 Task: Open Card Event Follow-Up in Board Email Marketing Lead Nurturing and Scoring to Workspace Digital Marketing and add a team member Softage.2@softage.net, a label Yellow, a checklist Educational Leadership, an attachment from Trello, a color Yellow and finally, add a card description 'Conduct team training session on new product' and a comment 'This item is a priority on our list, so let us focus on getting it done as soon as possible.'. Add a start date 'Jan 06, 1900' with a due date 'Jan 13, 1900'
Action: Mouse moved to (382, 150)
Screenshot: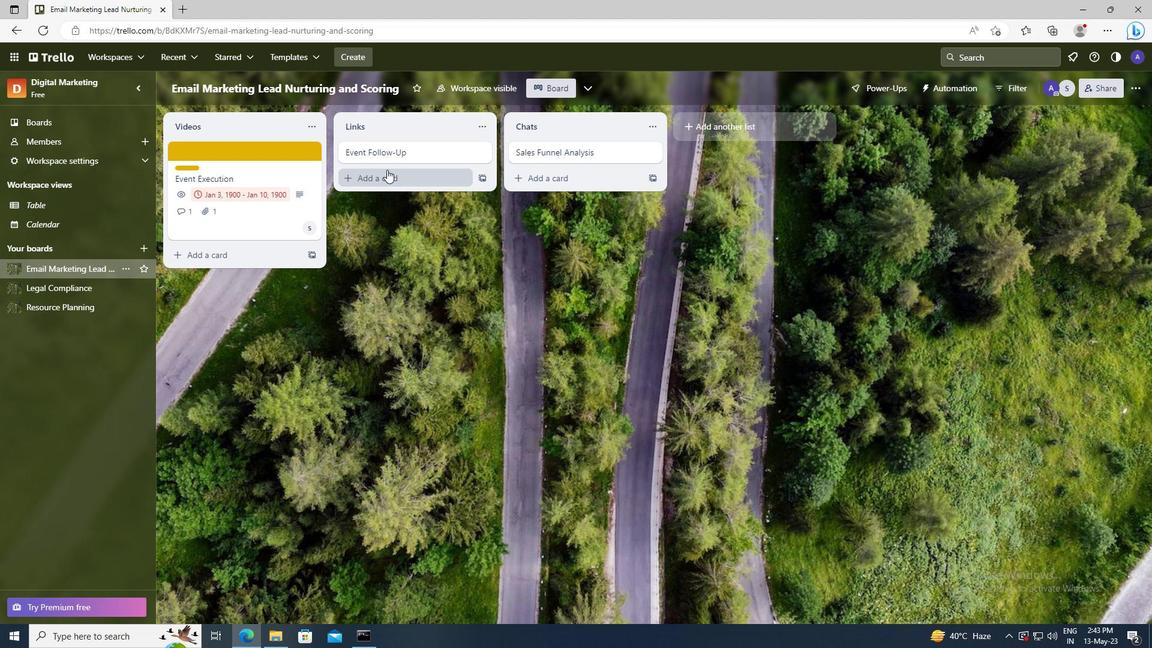 
Action: Mouse pressed left at (382, 150)
Screenshot: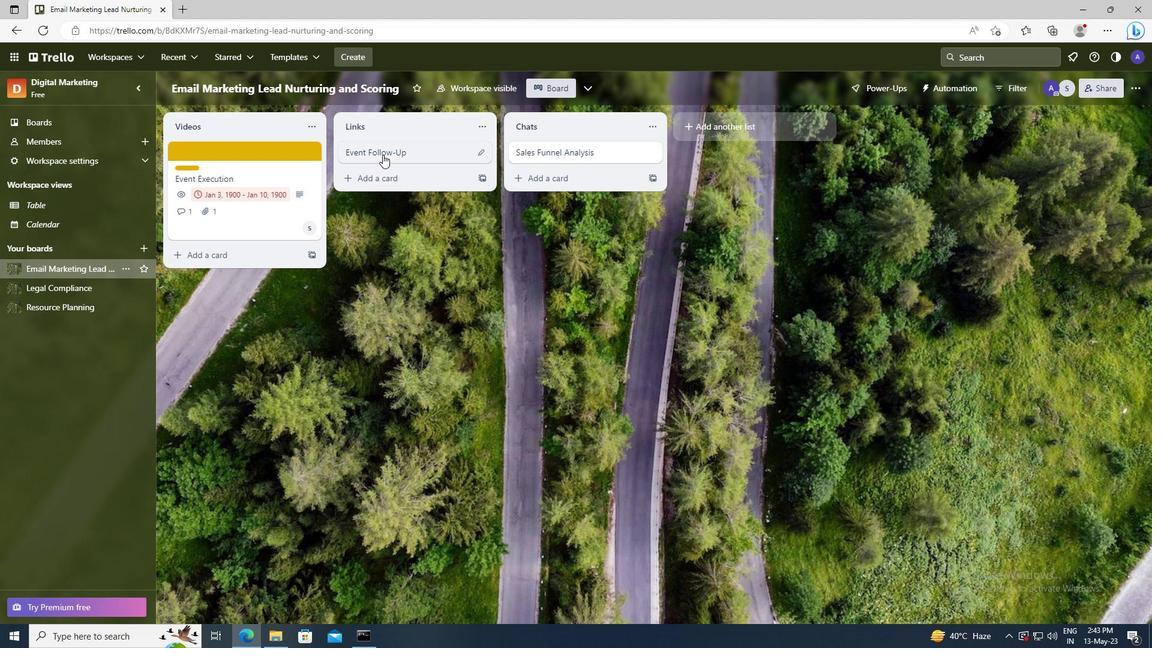 
Action: Mouse moved to (705, 193)
Screenshot: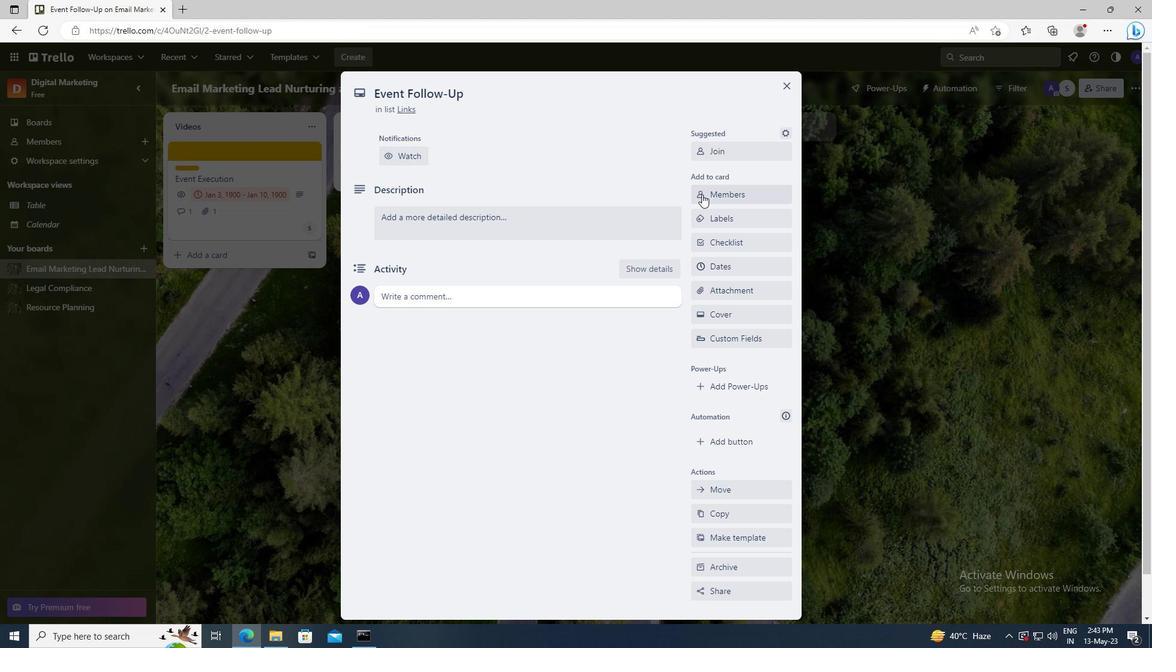 
Action: Mouse pressed left at (705, 193)
Screenshot: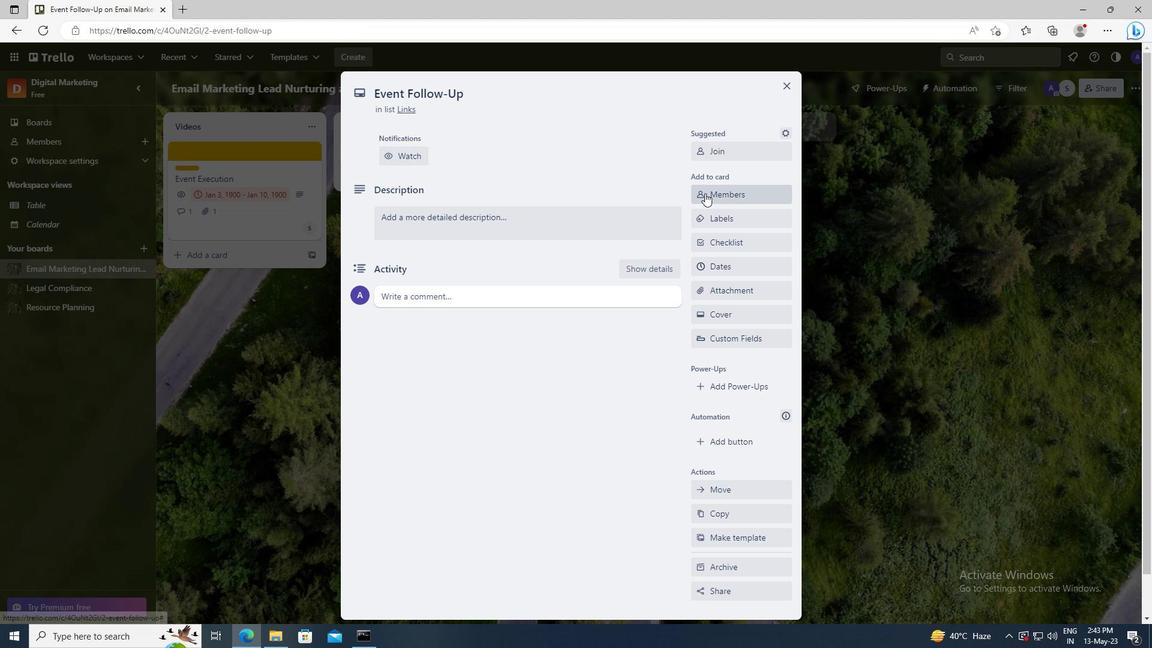 
Action: Mouse moved to (716, 249)
Screenshot: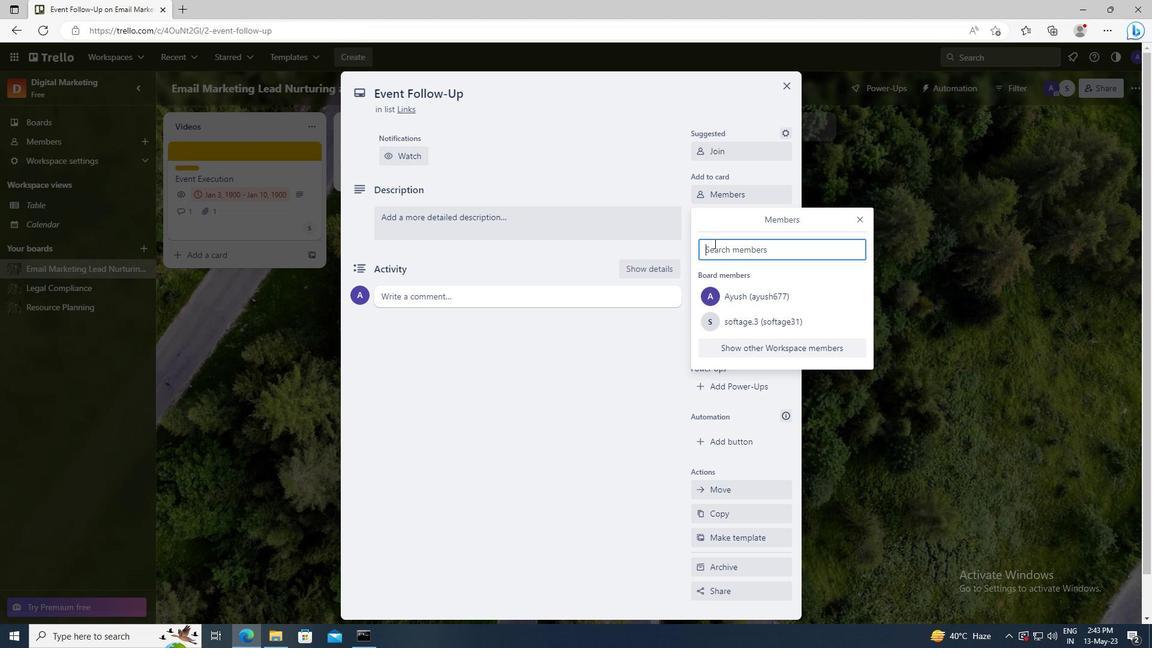 
Action: Mouse pressed left at (716, 249)
Screenshot: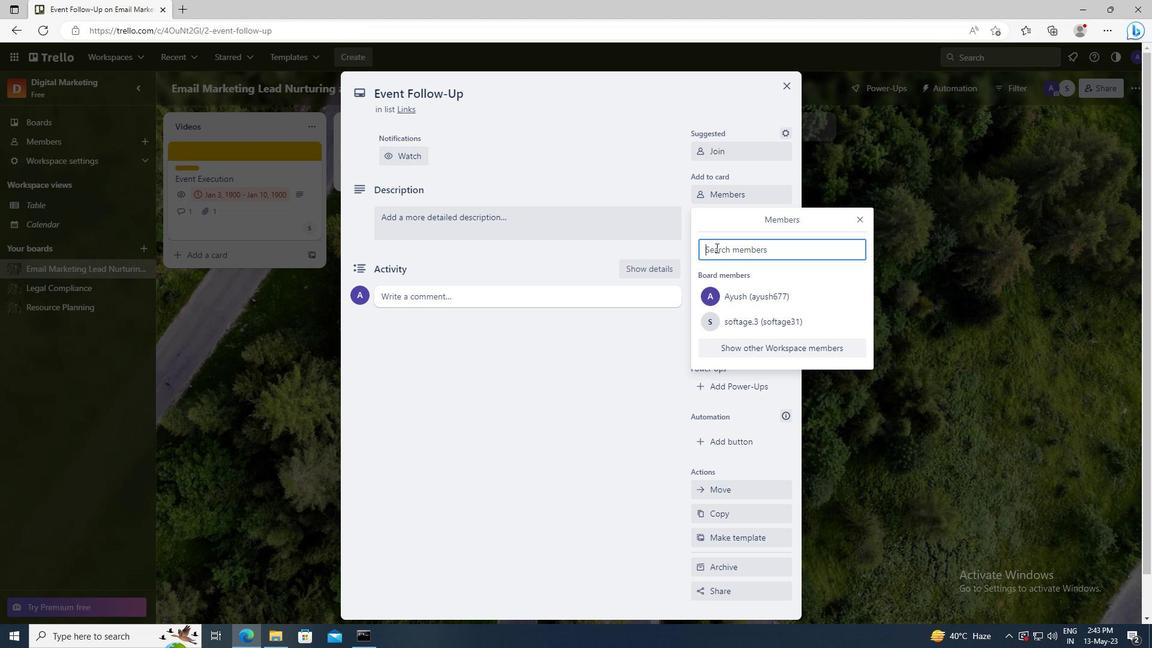 
Action: Key pressed <Key.shift>SOFTAGE.2
Screenshot: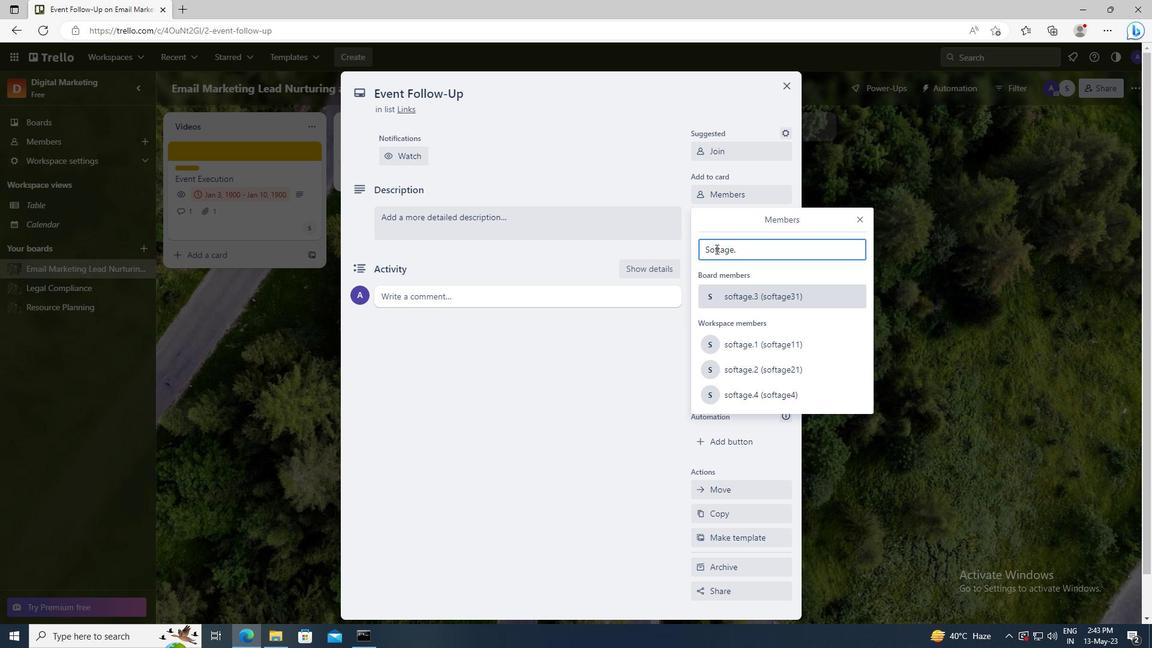 
Action: Mouse moved to (722, 360)
Screenshot: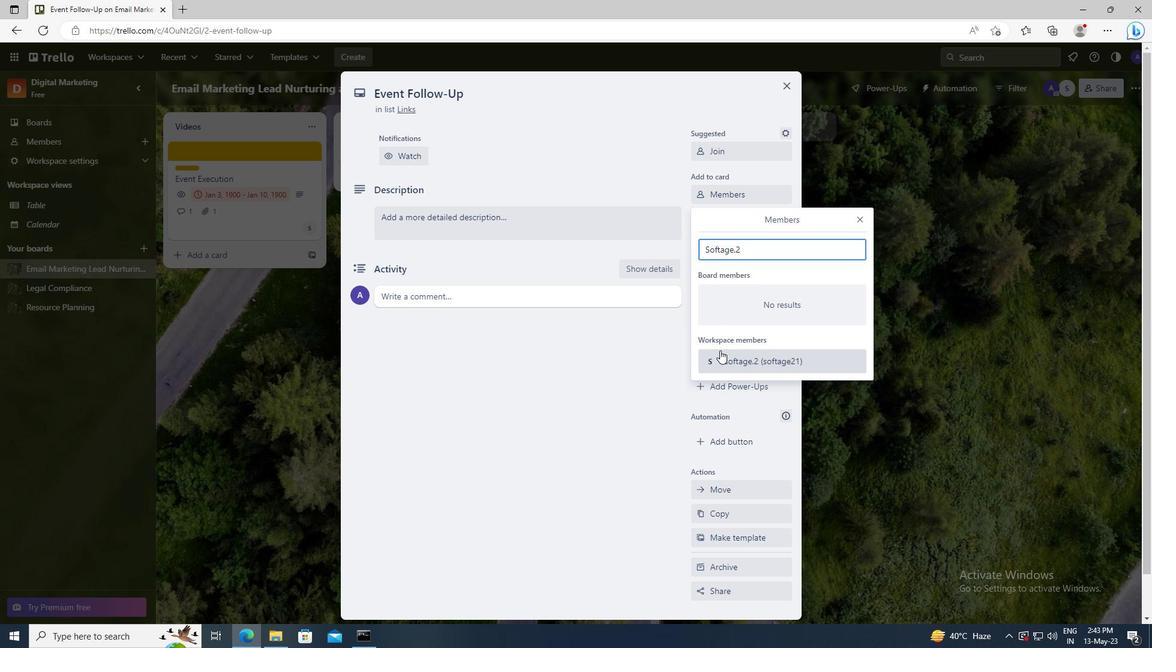 
Action: Mouse pressed left at (722, 360)
Screenshot: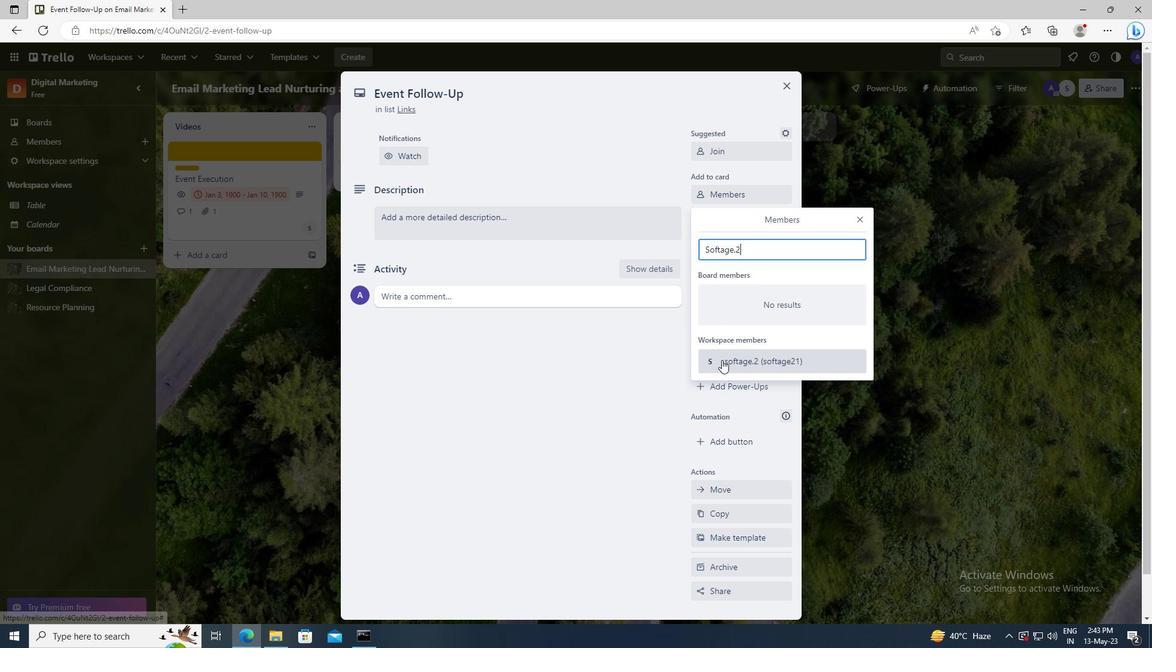 
Action: Mouse moved to (857, 219)
Screenshot: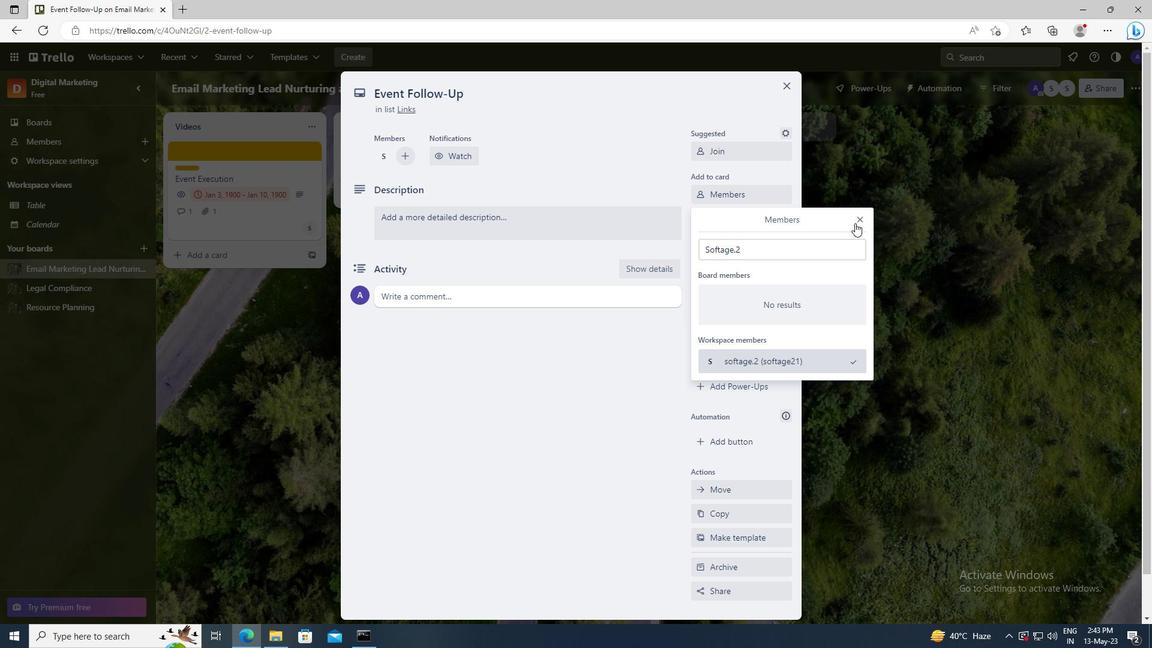 
Action: Mouse pressed left at (857, 219)
Screenshot: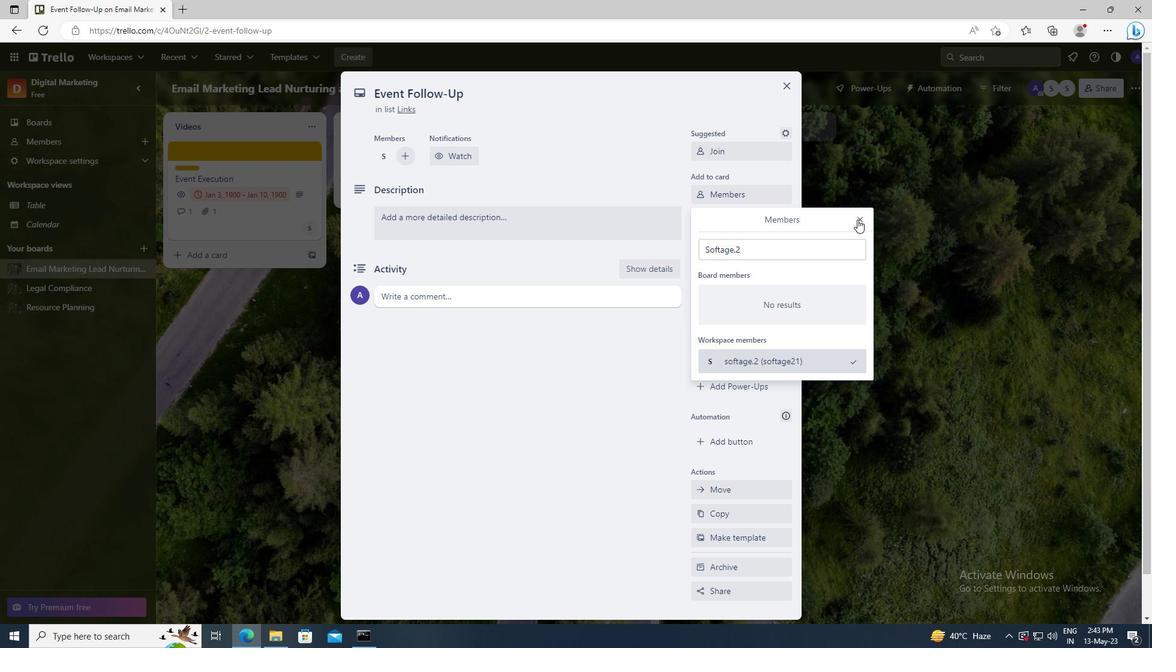 
Action: Mouse moved to (753, 217)
Screenshot: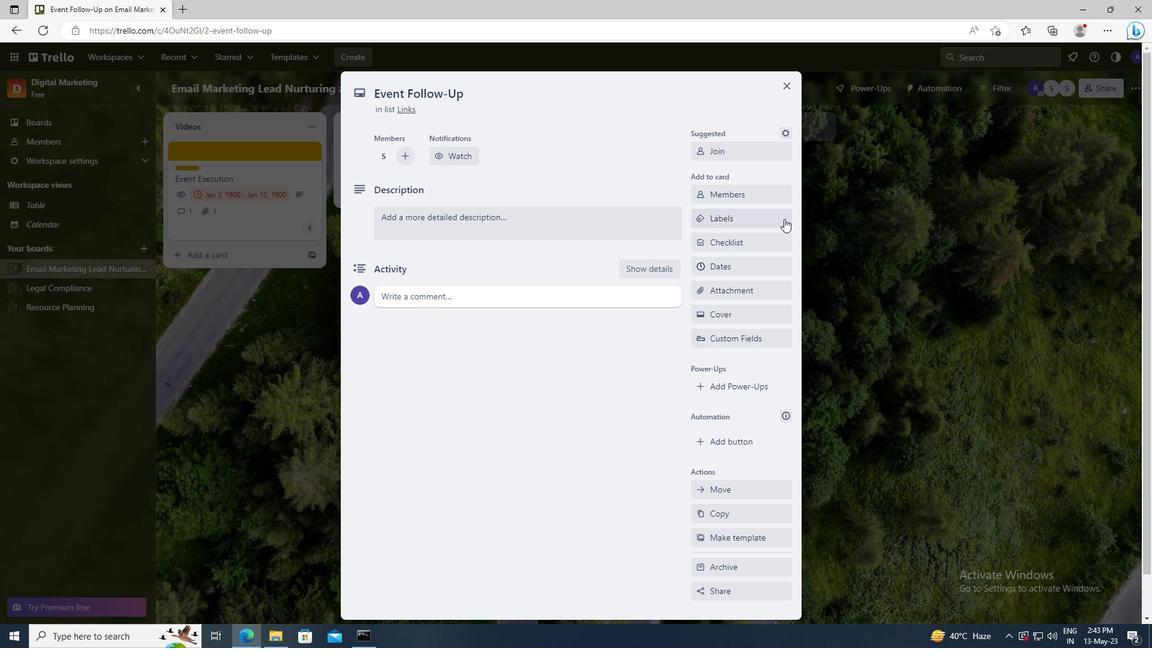 
Action: Mouse pressed left at (753, 217)
Screenshot: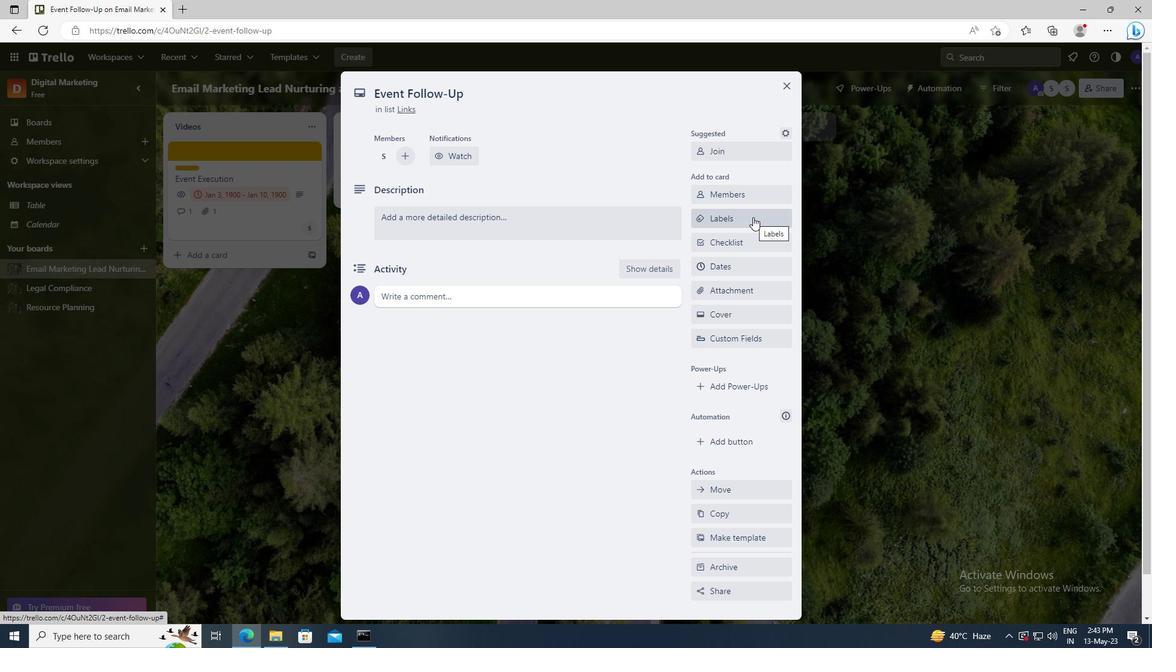 
Action: Mouse moved to (788, 453)
Screenshot: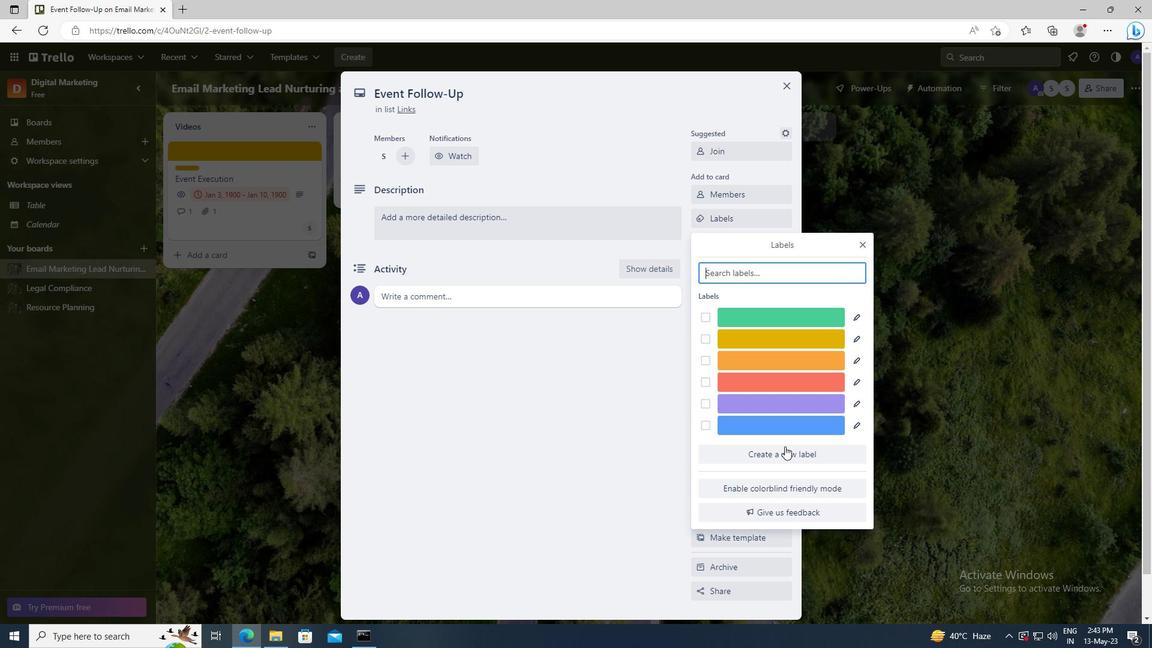 
Action: Mouse pressed left at (788, 453)
Screenshot: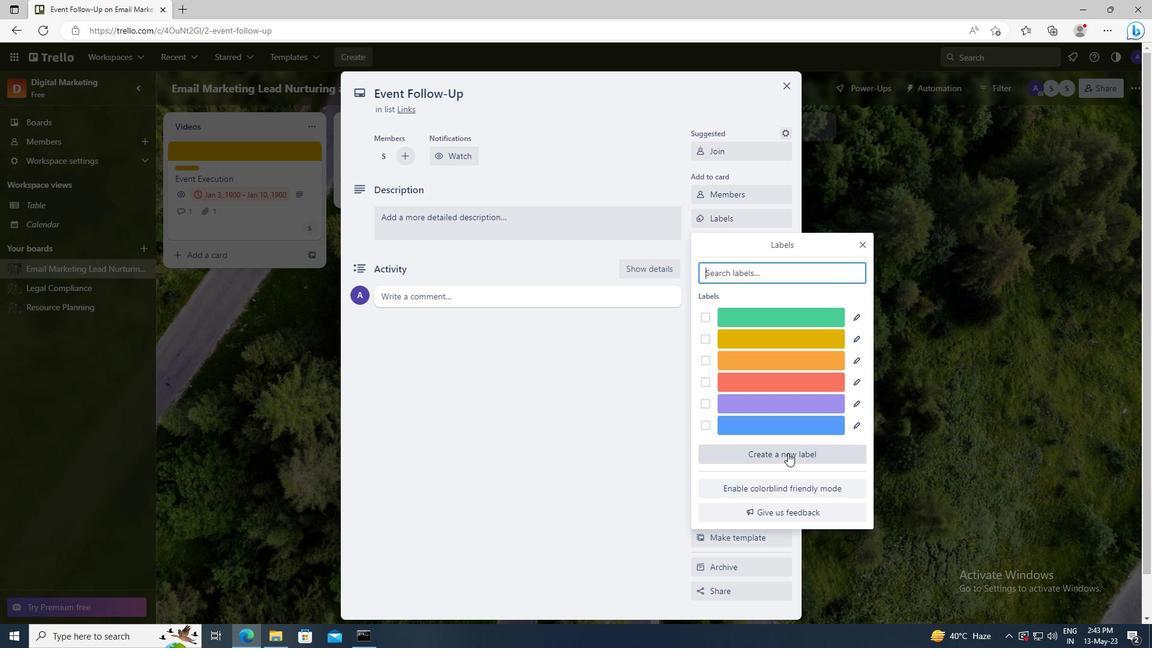 
Action: Mouse moved to (753, 420)
Screenshot: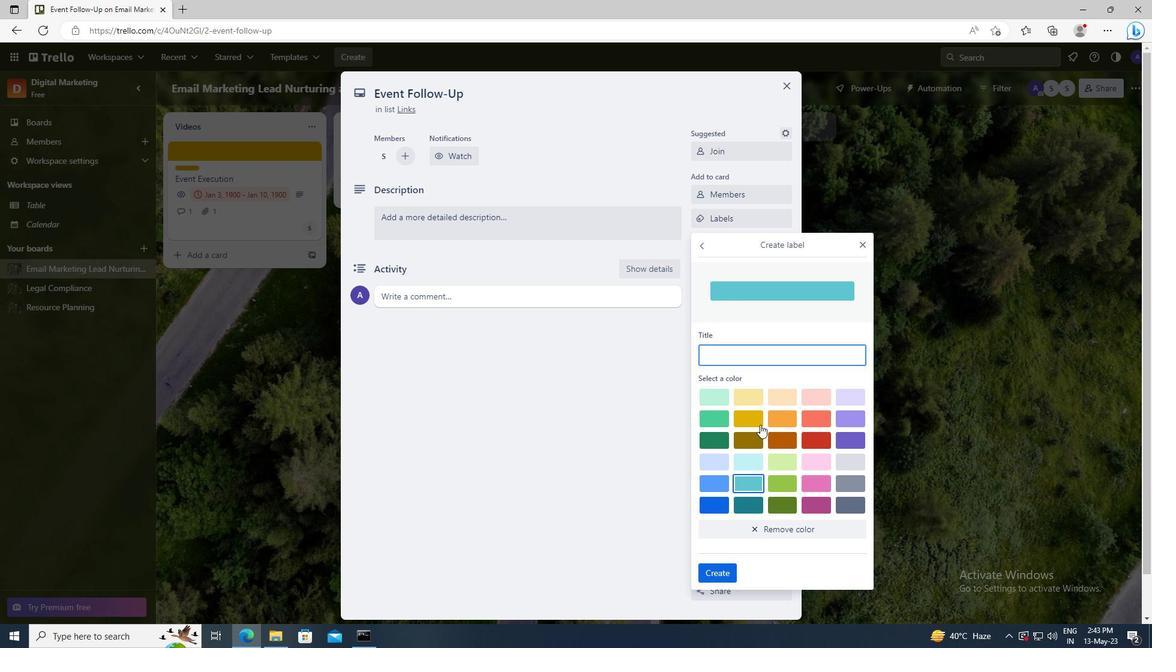 
Action: Mouse pressed left at (753, 420)
Screenshot: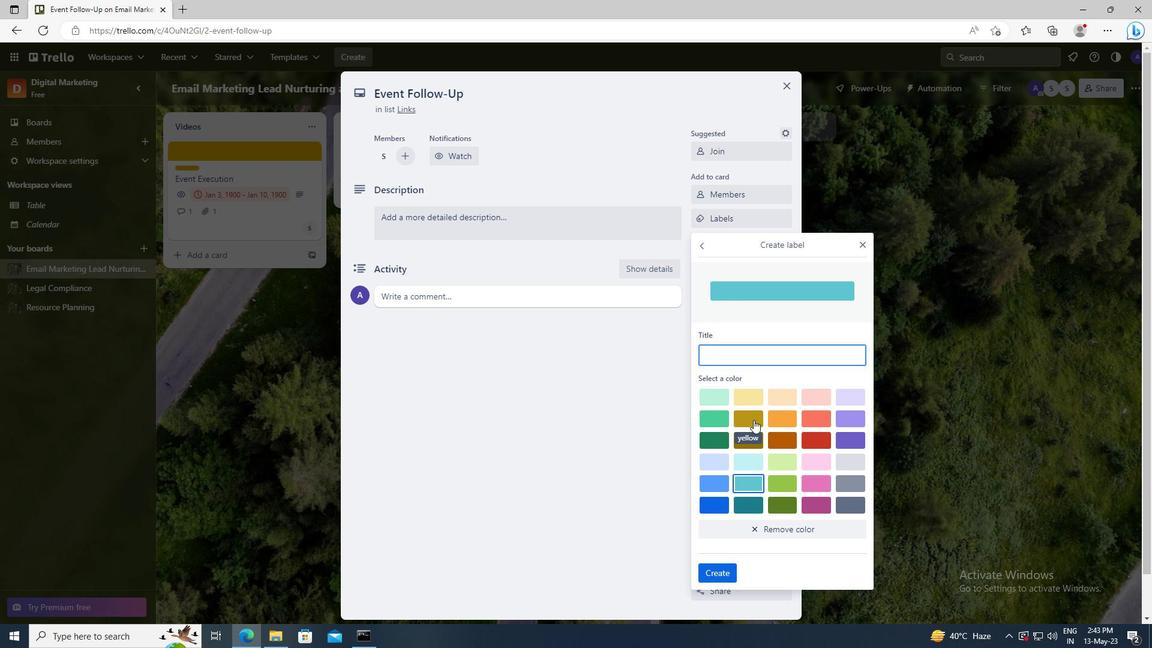 
Action: Mouse moved to (727, 570)
Screenshot: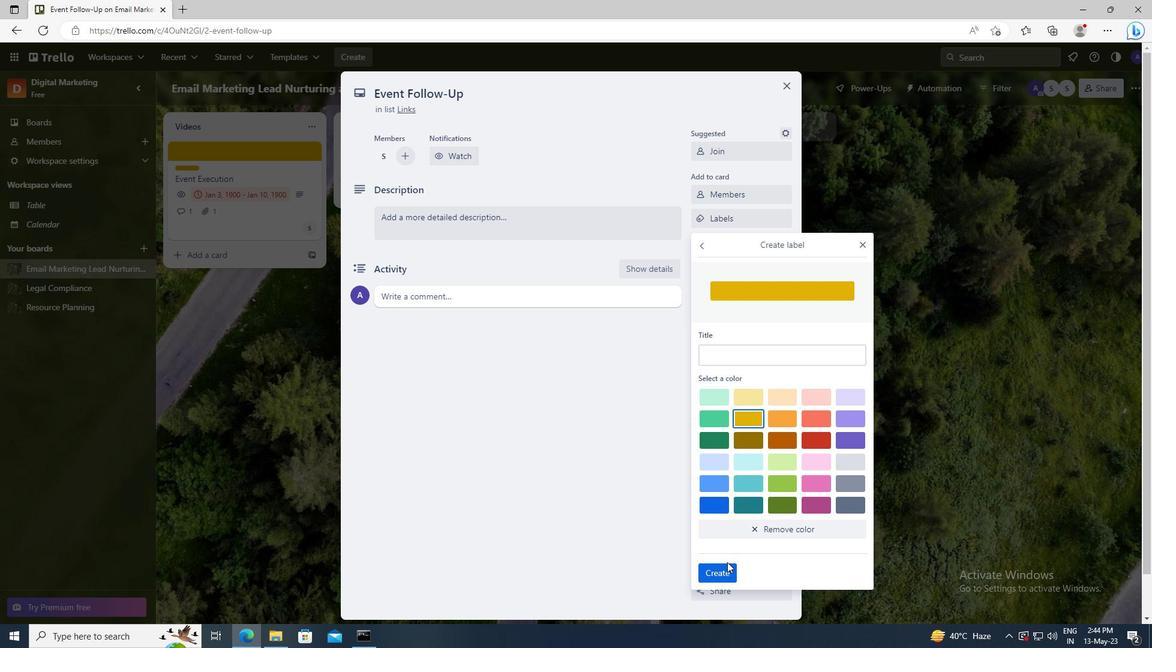 
Action: Mouse pressed left at (727, 570)
Screenshot: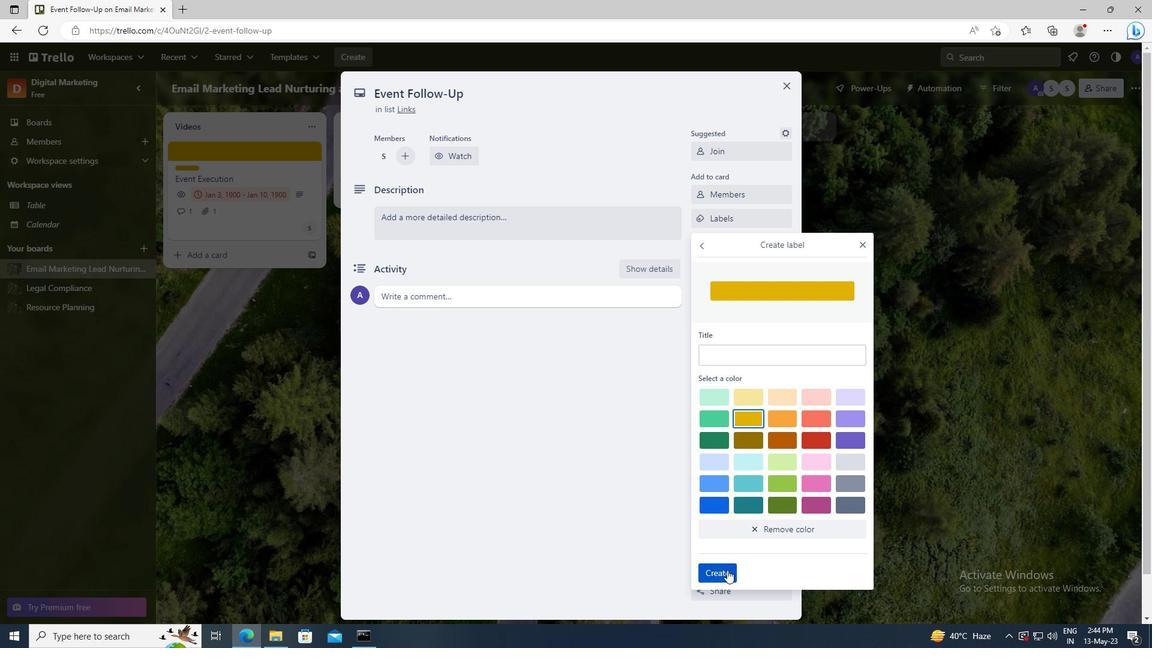 
Action: Mouse moved to (862, 246)
Screenshot: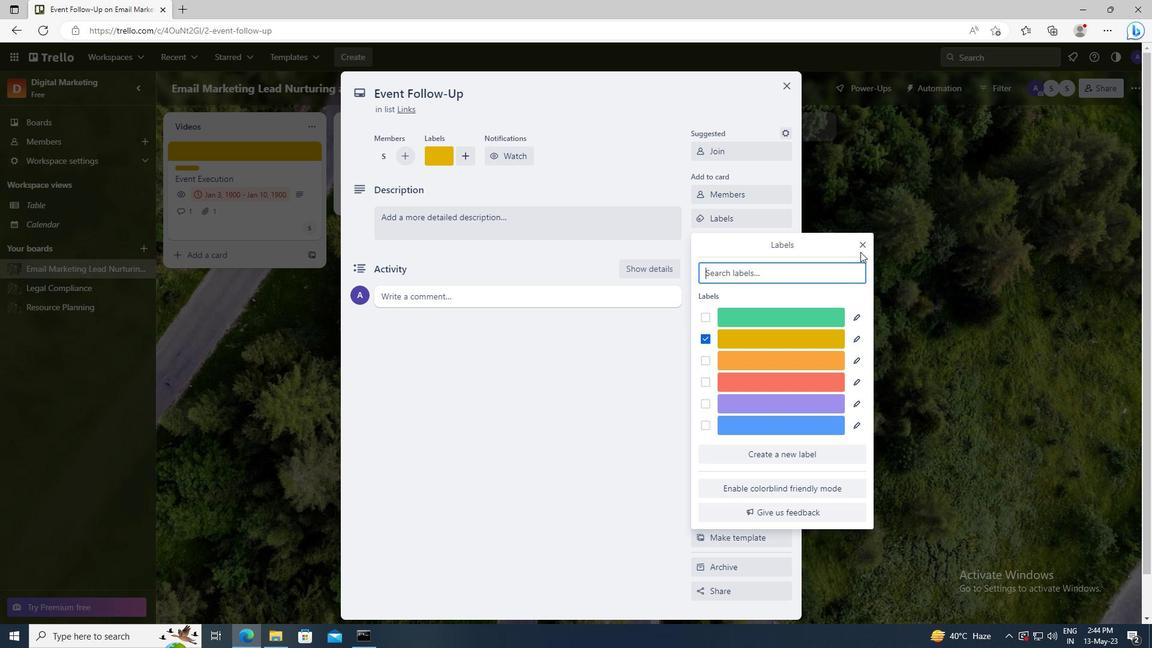 
Action: Mouse pressed left at (862, 246)
Screenshot: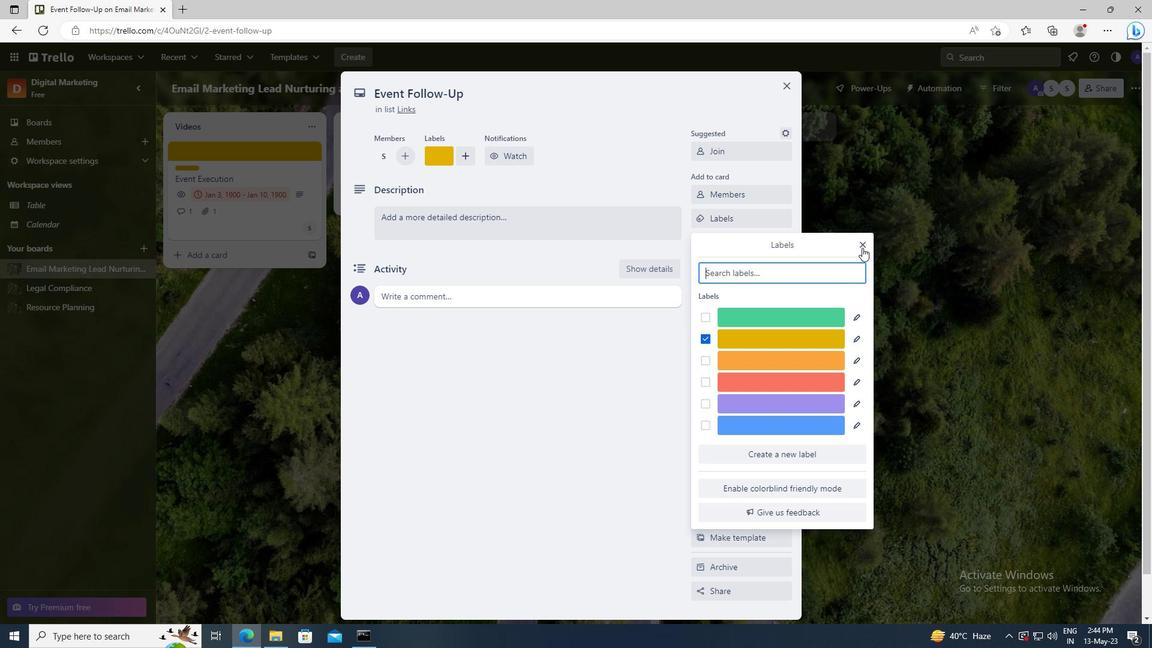 
Action: Mouse moved to (756, 243)
Screenshot: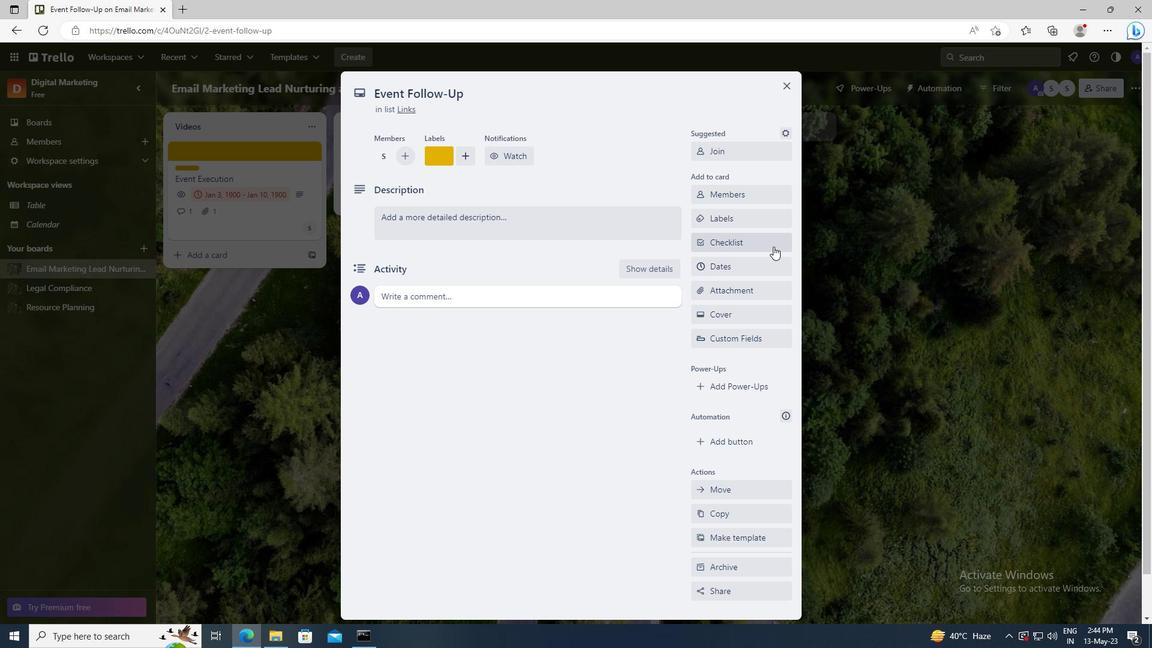 
Action: Mouse pressed left at (756, 243)
Screenshot: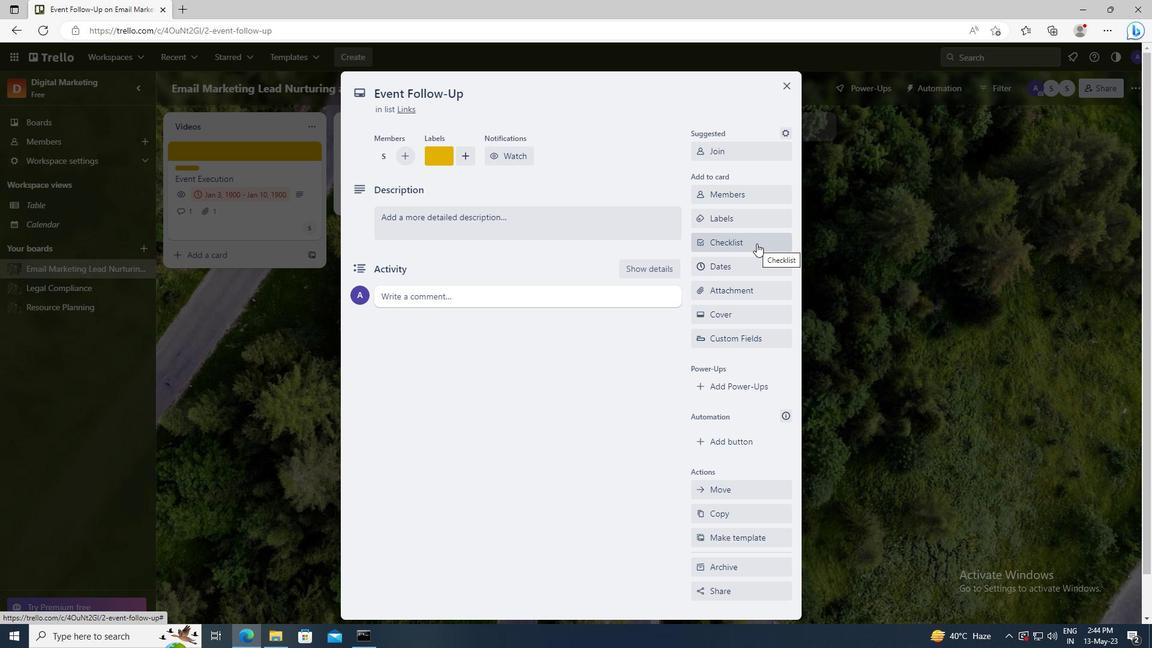 
Action: Key pressed <Key.shift><Key.shift><Key.shift><Key.shift><Key.shift><Key.shift><Key.shift><Key.shift><Key.shift><Key.shift><Key.shift>EDUCATIONAL<Key.space><Key.shift>LEADERSHIP
Screenshot: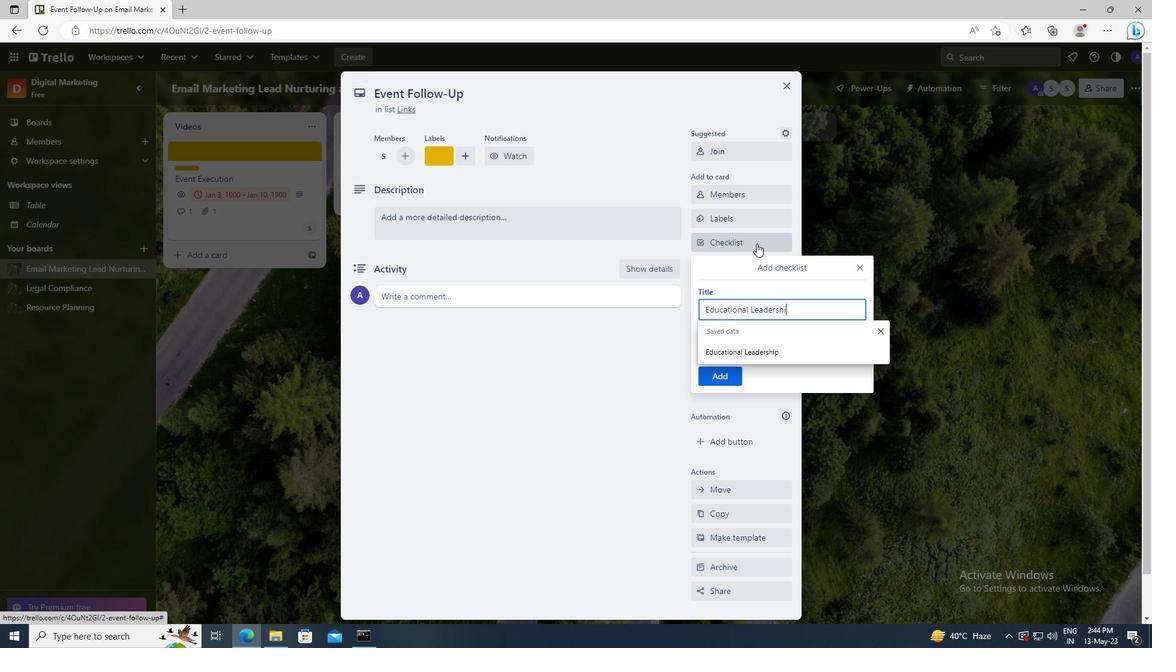 
Action: Mouse moved to (728, 371)
Screenshot: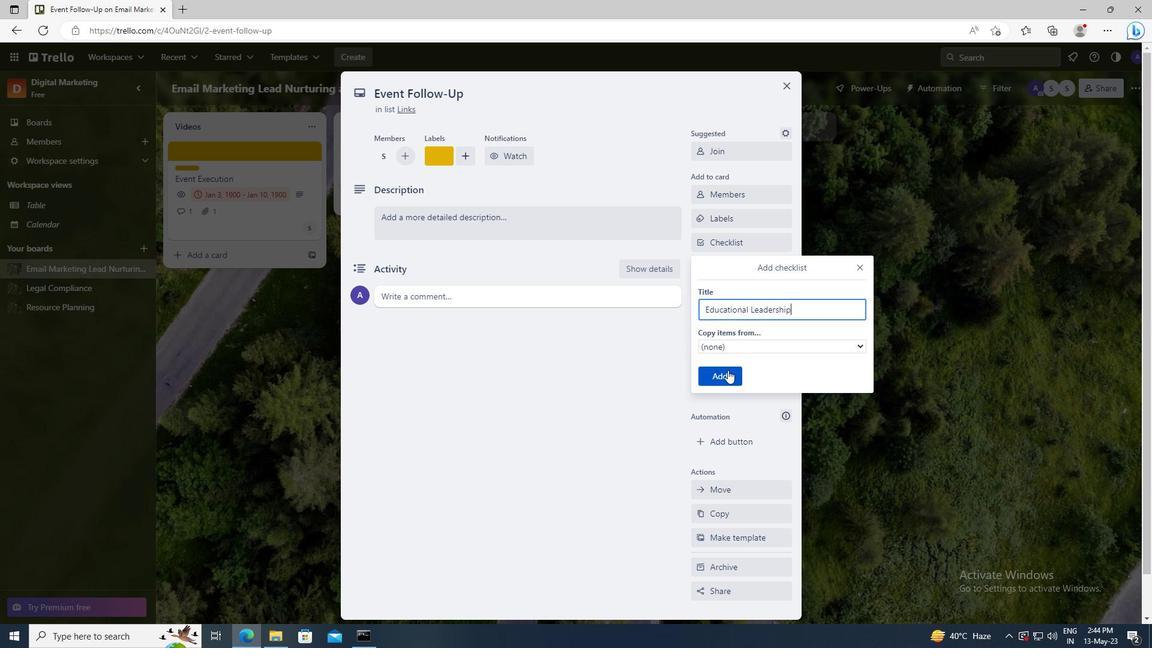 
Action: Mouse pressed left at (728, 371)
Screenshot: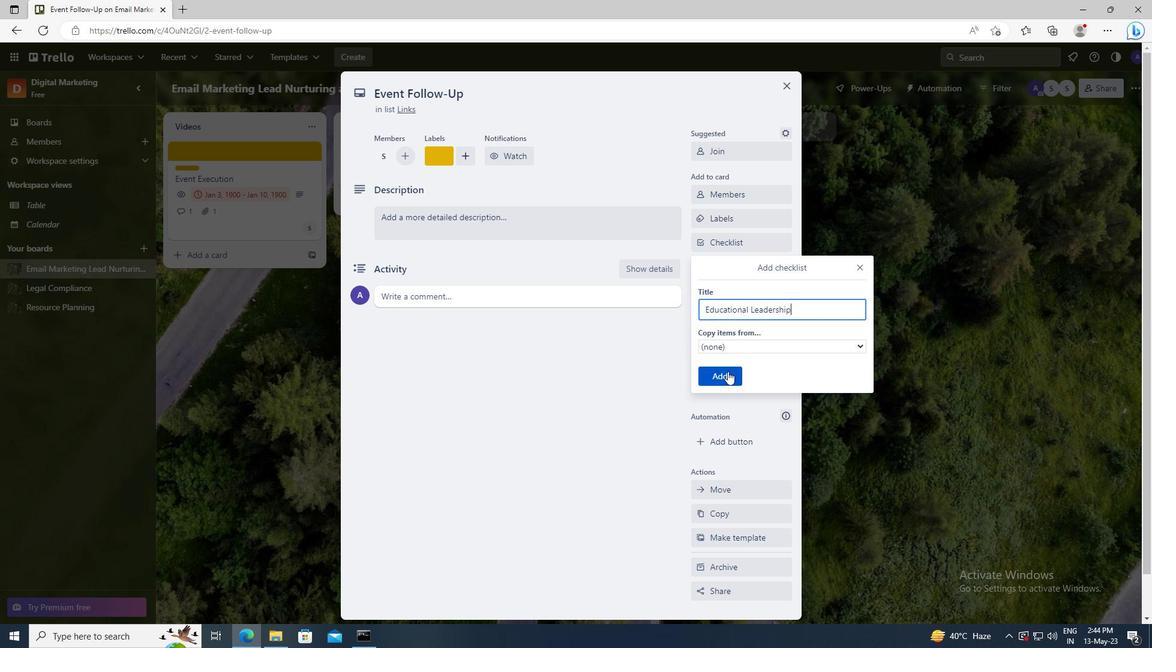 
Action: Mouse moved to (736, 295)
Screenshot: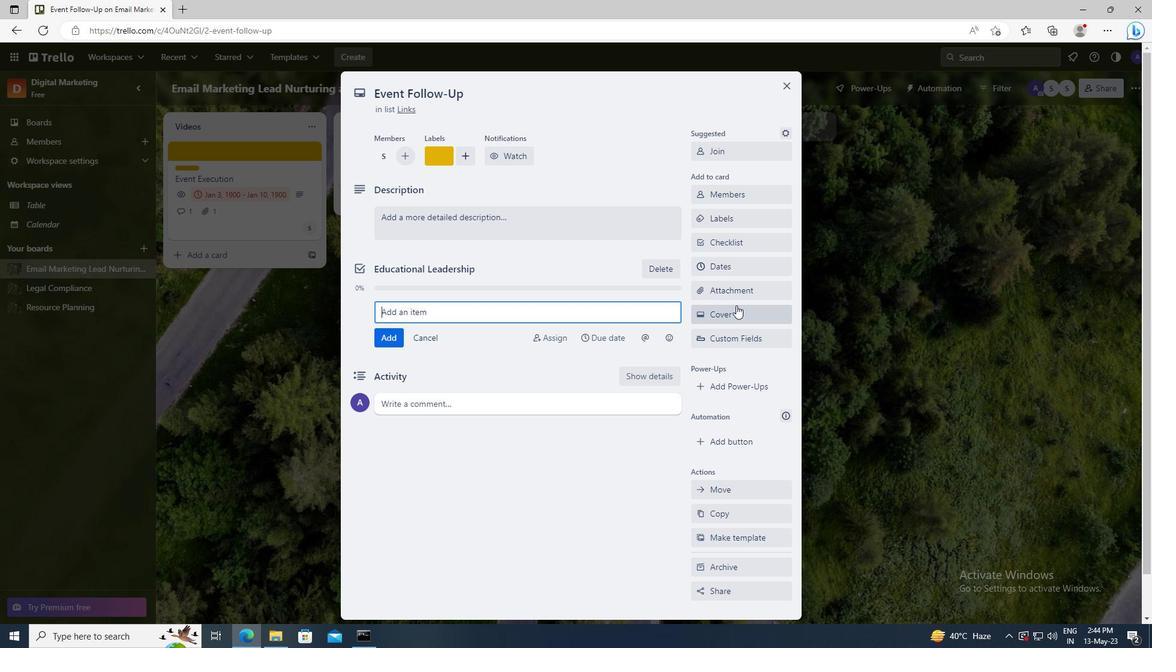 
Action: Mouse pressed left at (736, 295)
Screenshot: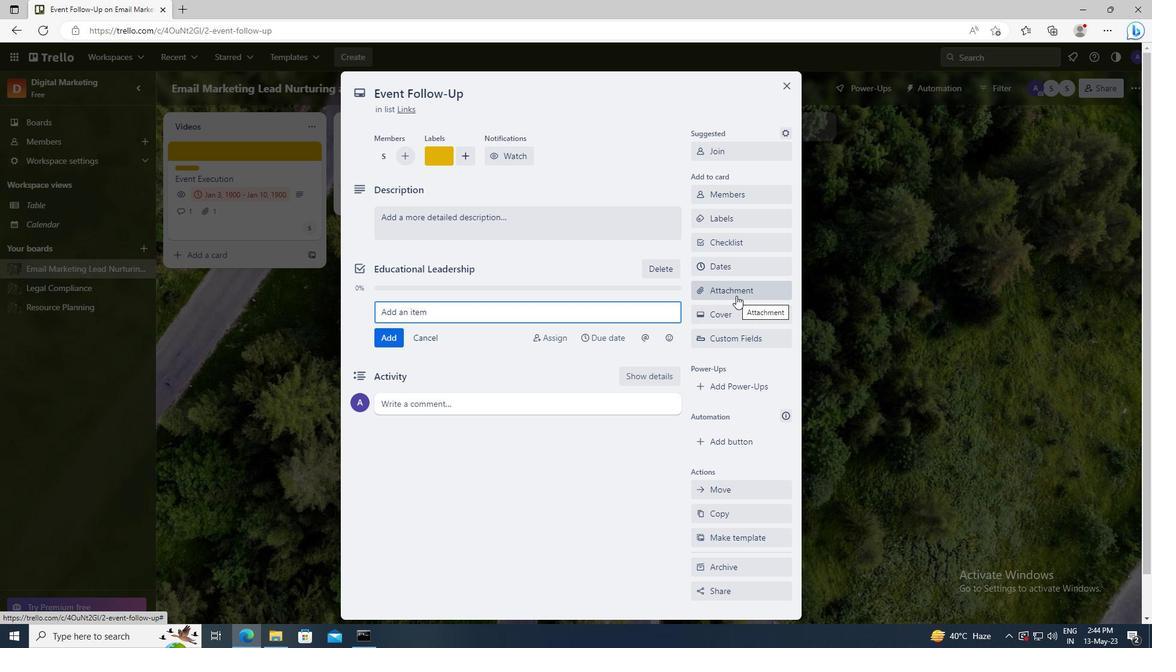 
Action: Mouse moved to (730, 363)
Screenshot: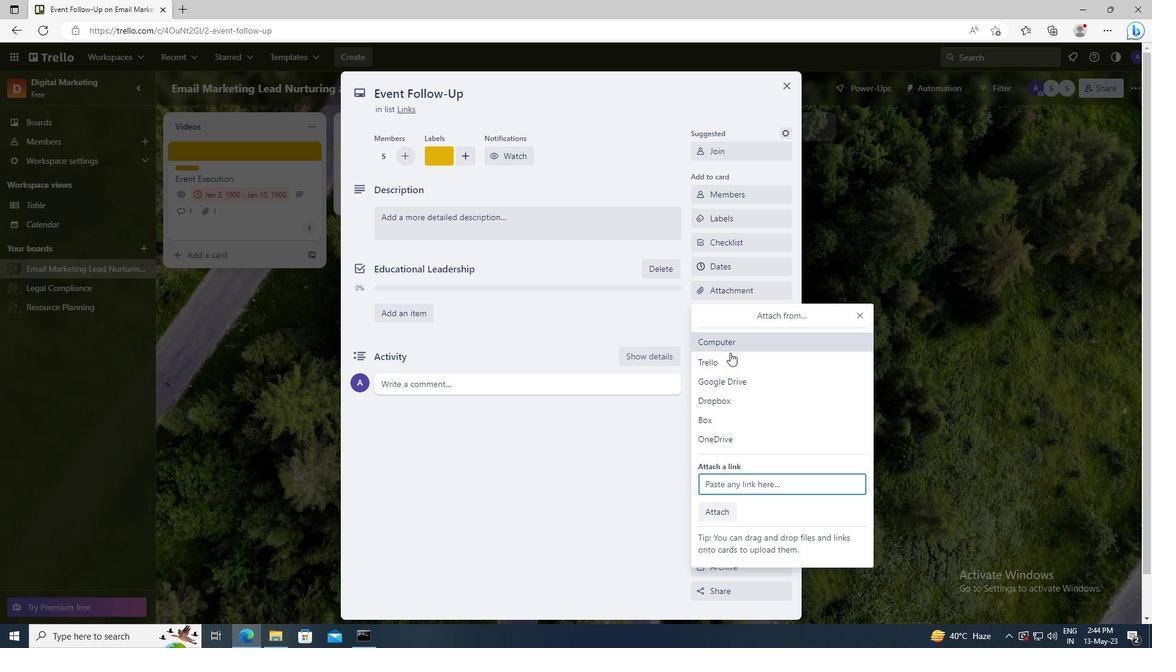 
Action: Mouse pressed left at (730, 363)
Screenshot: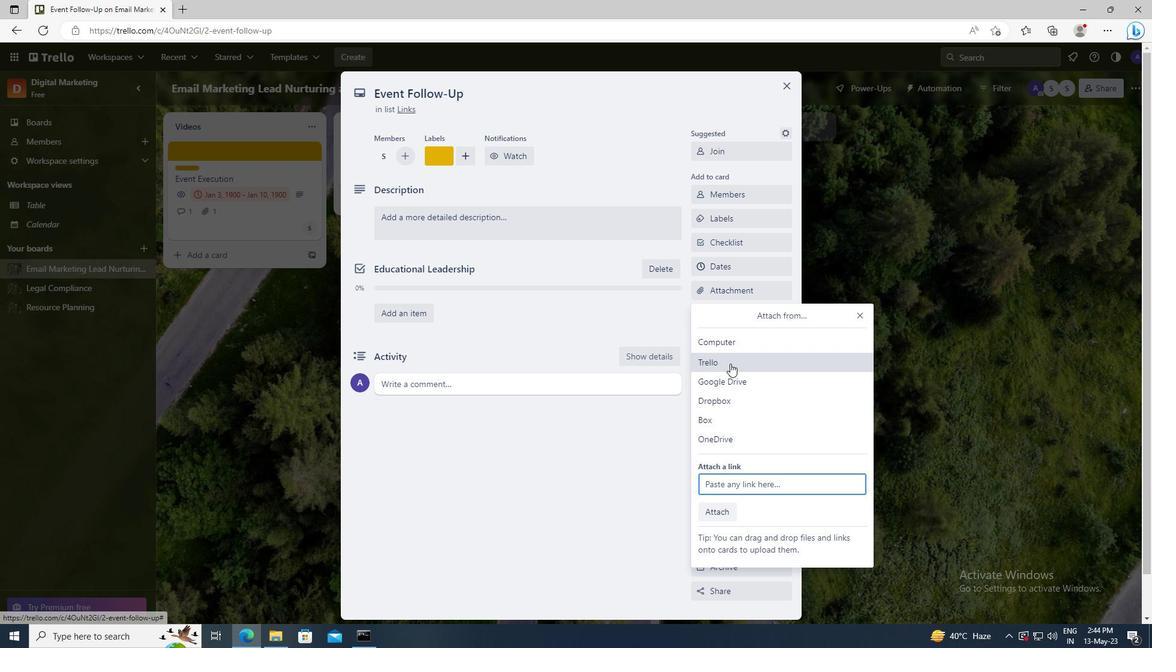 
Action: Mouse moved to (733, 301)
Screenshot: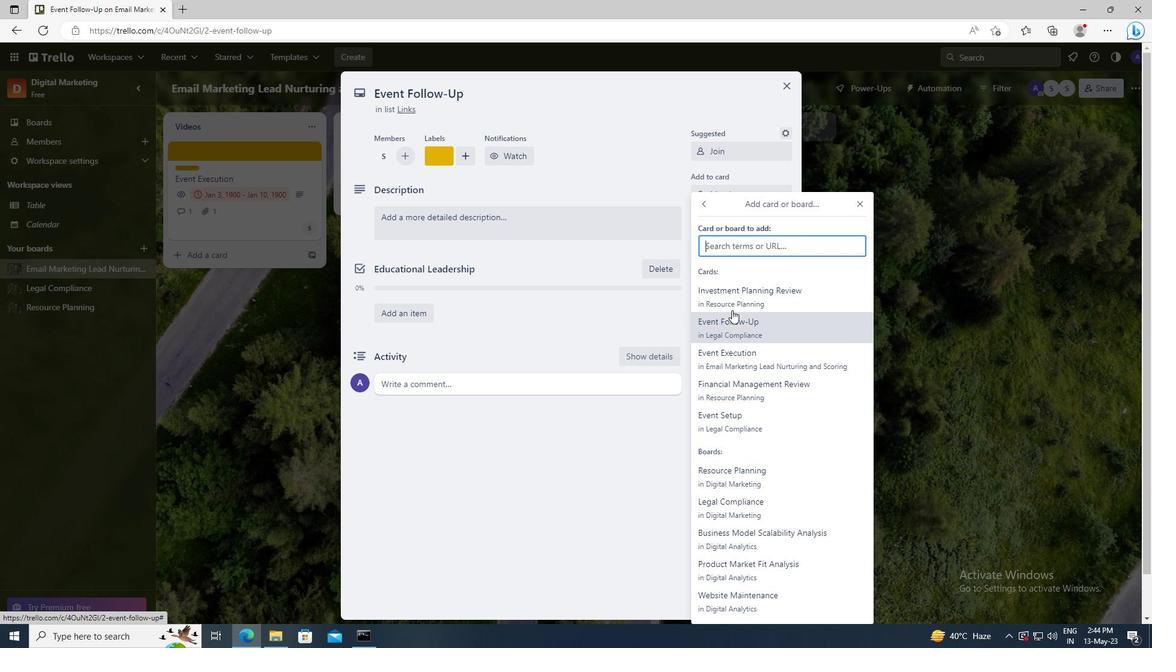 
Action: Mouse pressed left at (733, 301)
Screenshot: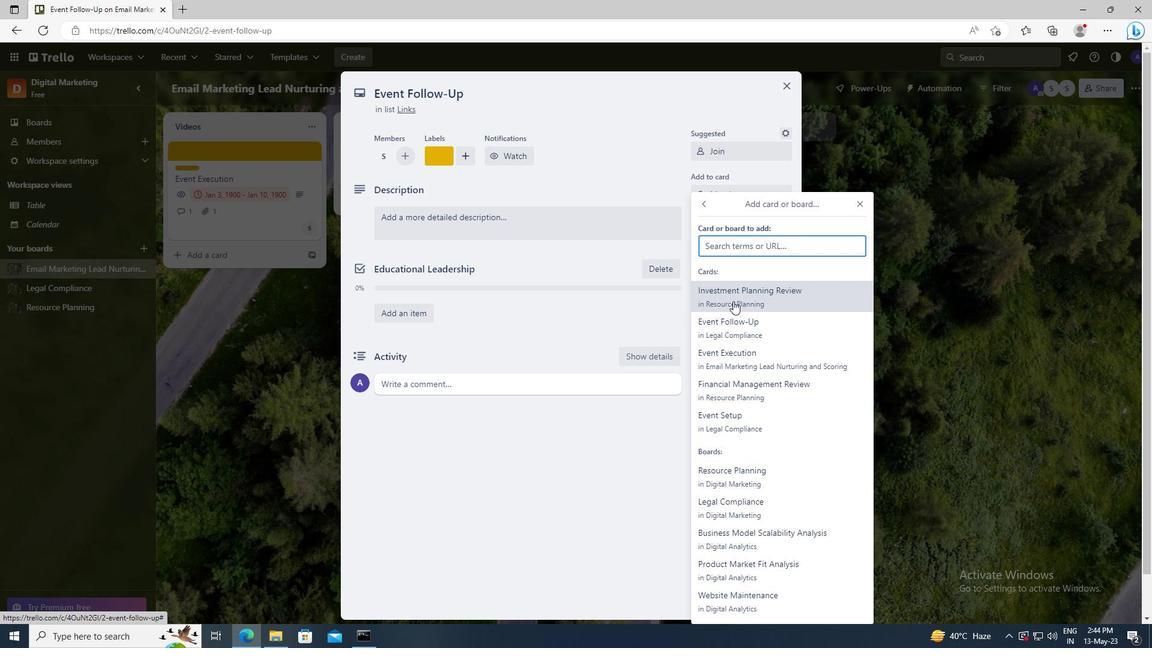 
Action: Mouse moved to (728, 316)
Screenshot: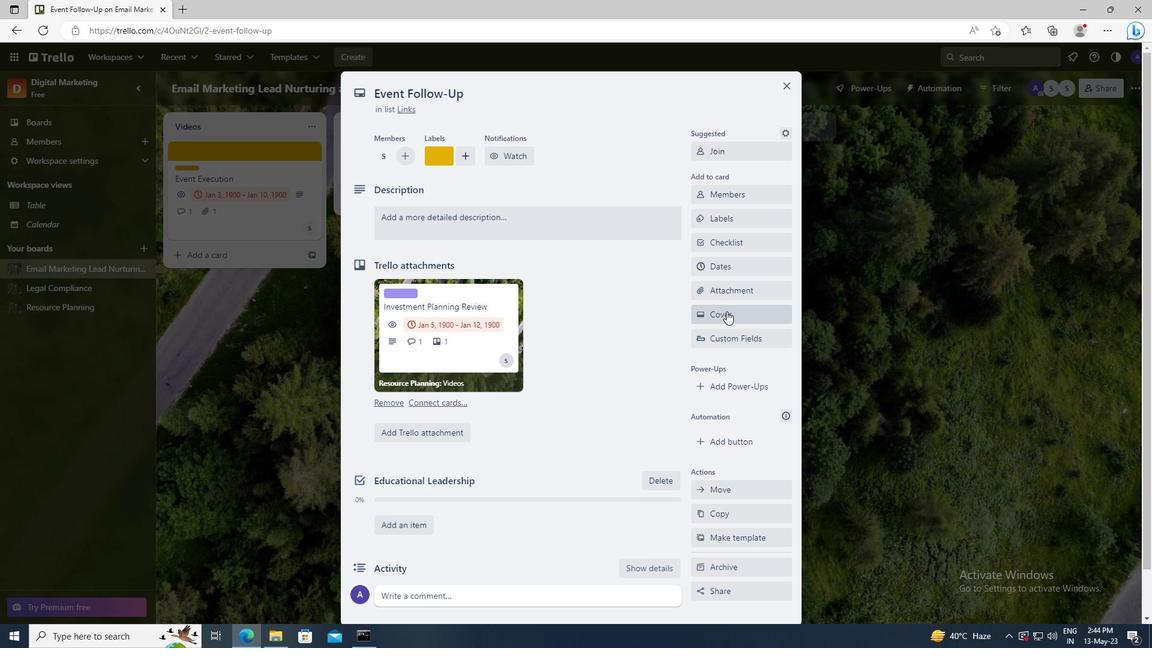 
Action: Mouse pressed left at (728, 316)
Screenshot: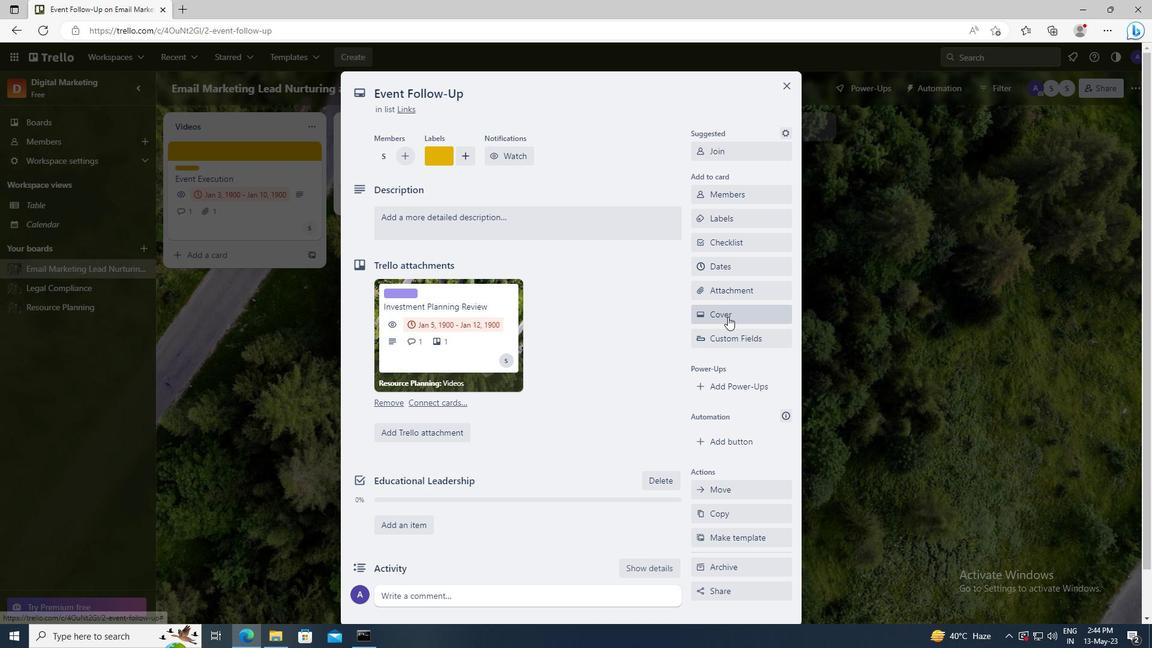 
Action: Mouse moved to (747, 379)
Screenshot: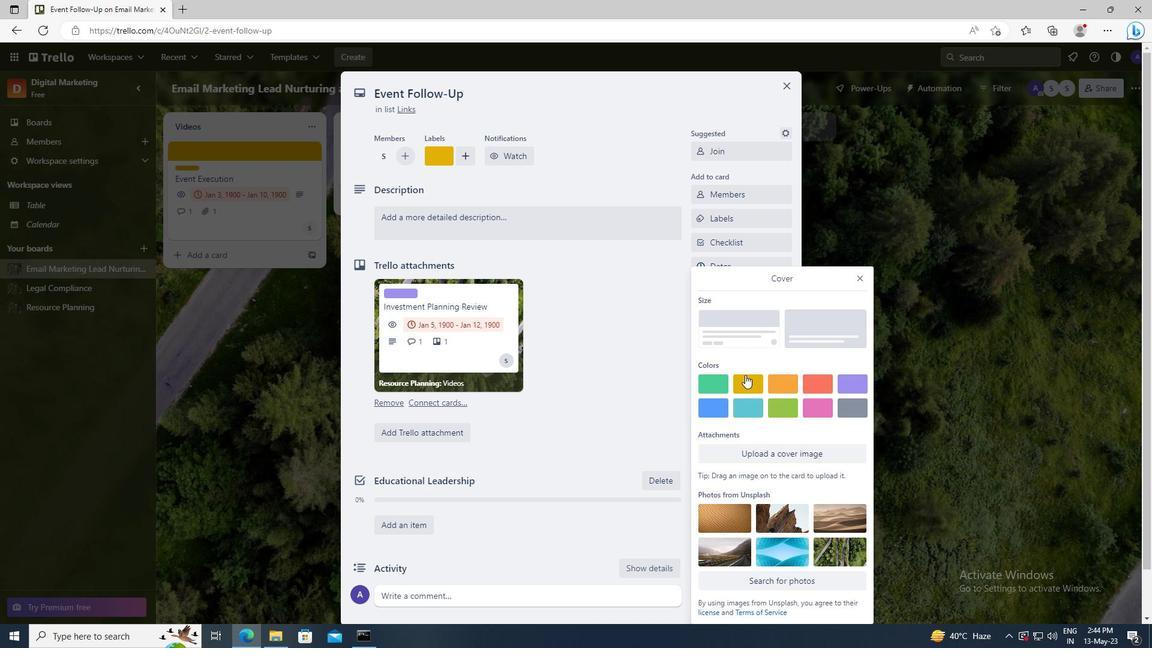 
Action: Mouse pressed left at (747, 379)
Screenshot: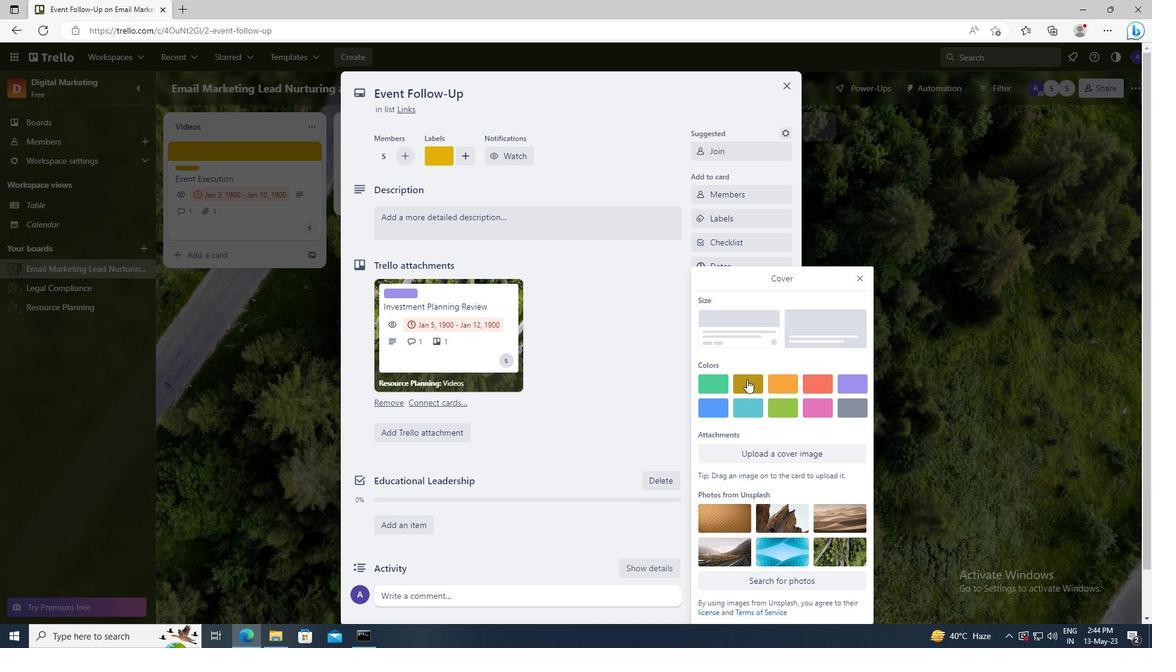 
Action: Mouse moved to (862, 259)
Screenshot: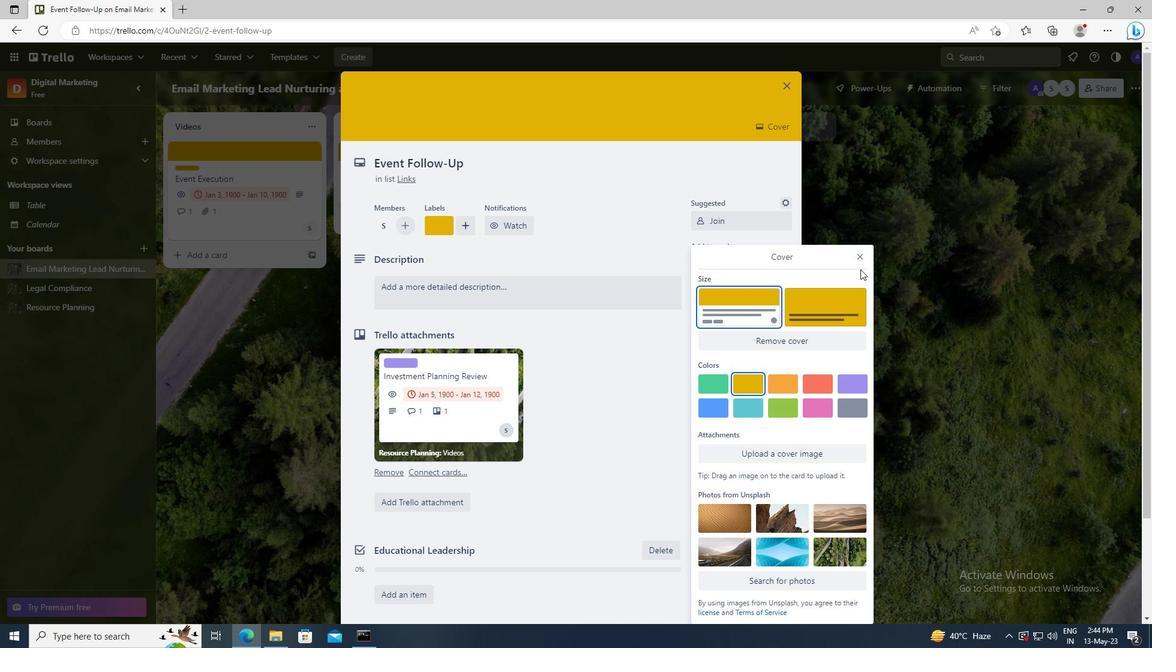 
Action: Mouse pressed left at (862, 259)
Screenshot: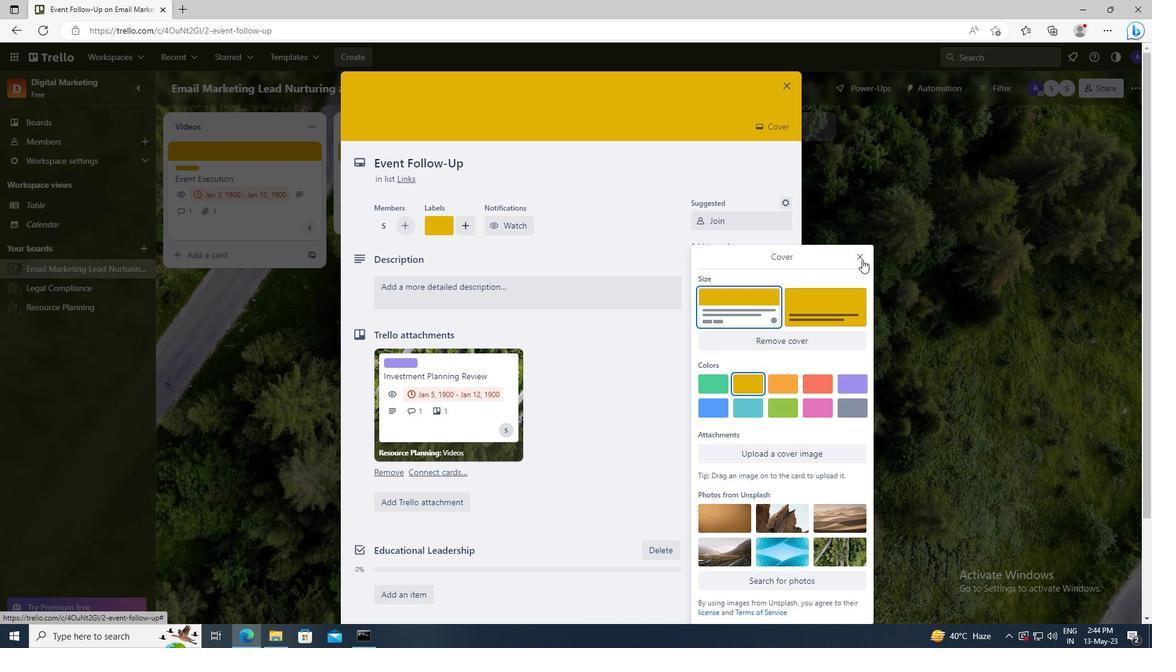 
Action: Mouse moved to (591, 290)
Screenshot: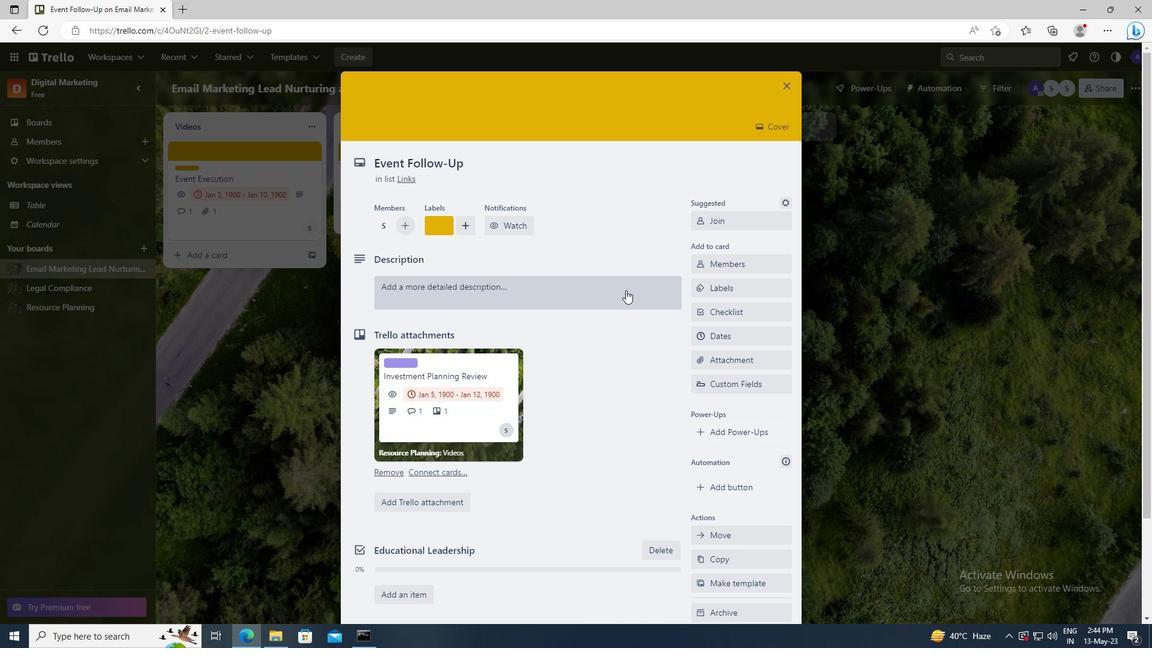 
Action: Mouse pressed left at (591, 290)
Screenshot: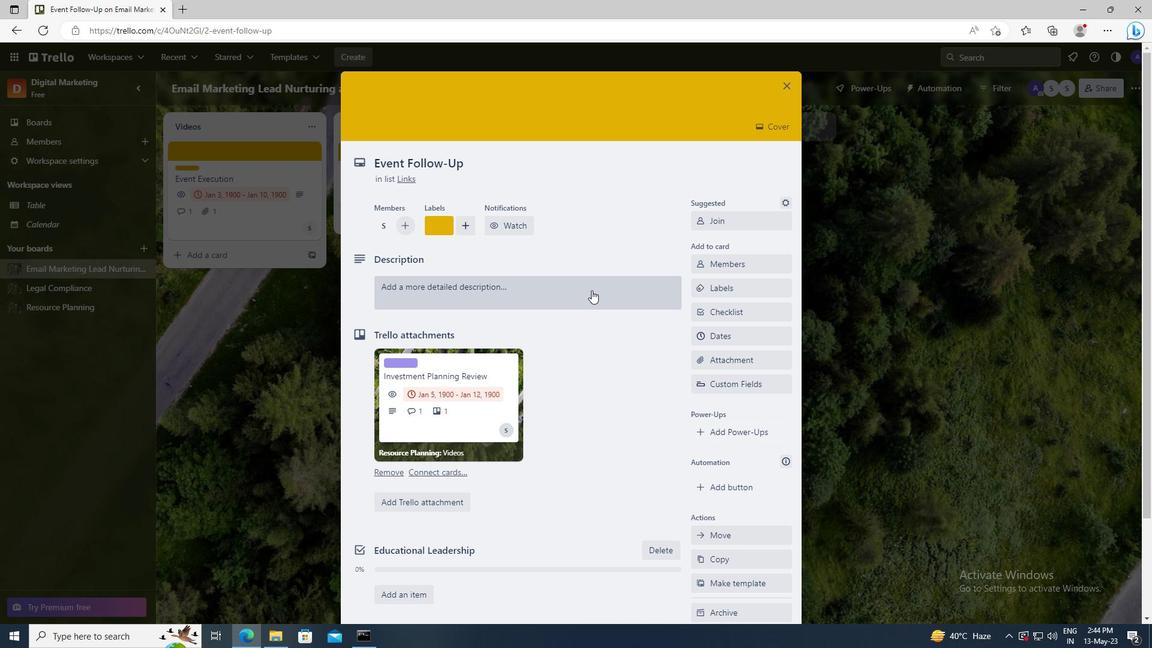 
Action: Key pressed <Key.shift>CONDUCT<Key.space>TEAM<Key.space>TRAINING<Key.space>SESSION<Key.space>ON<Key.space>NEW<Key.space>PRODUCT
Screenshot: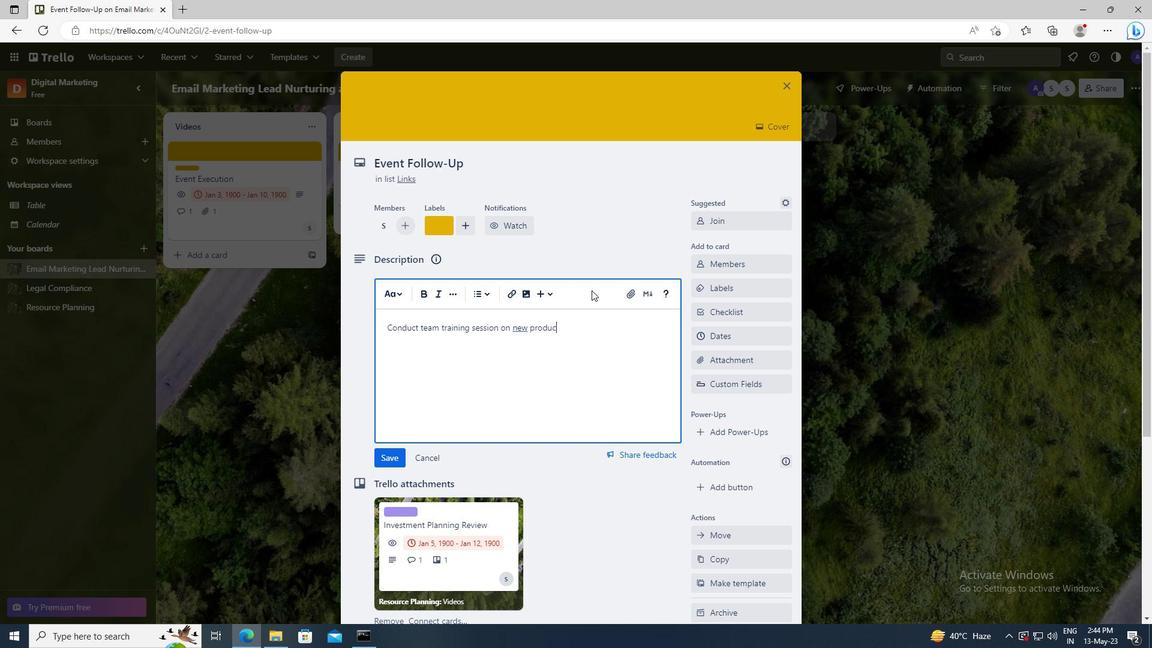 
Action: Mouse scrolled (591, 289) with delta (0, 0)
Screenshot: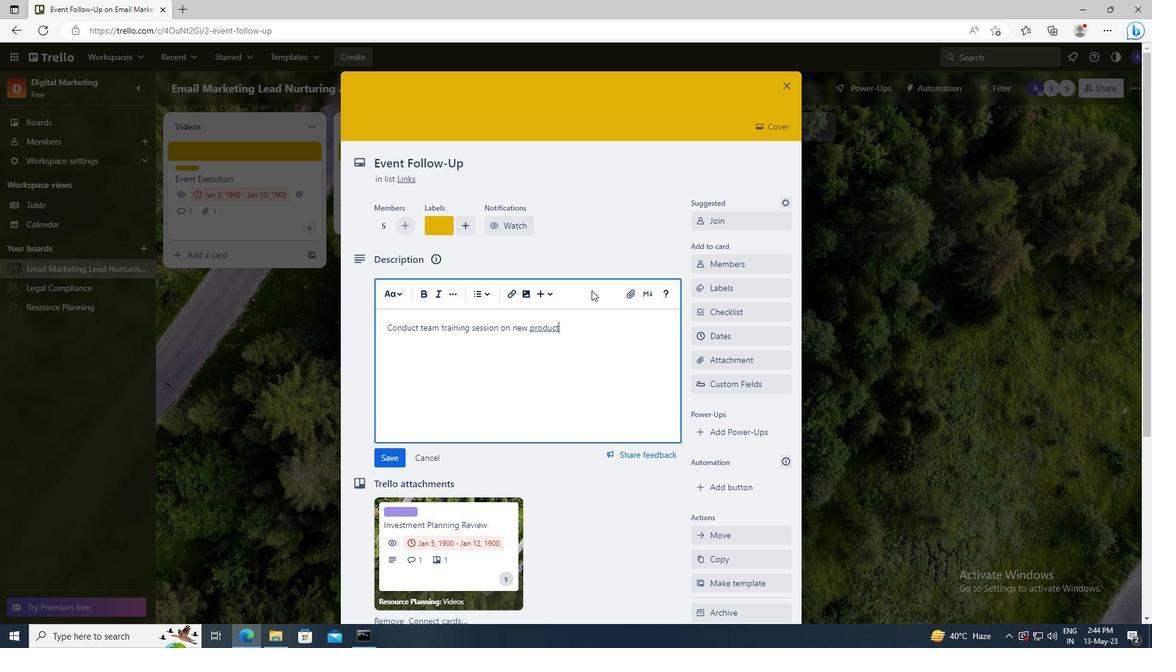 
Action: Mouse scrolled (591, 289) with delta (0, 0)
Screenshot: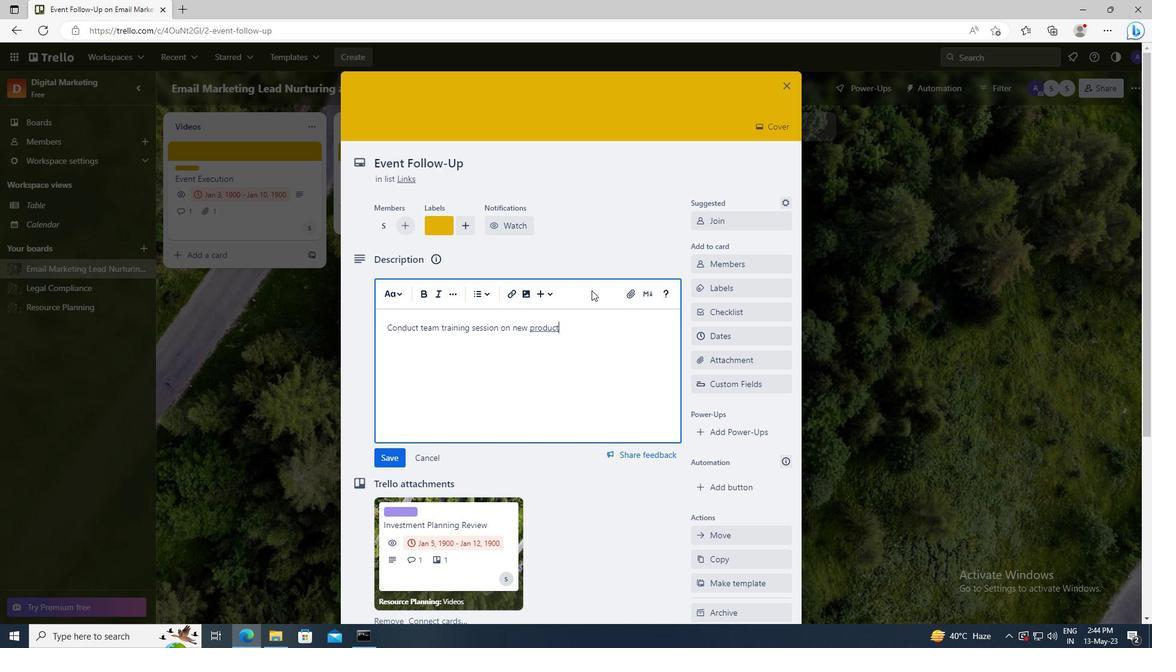 
Action: Mouse moved to (393, 289)
Screenshot: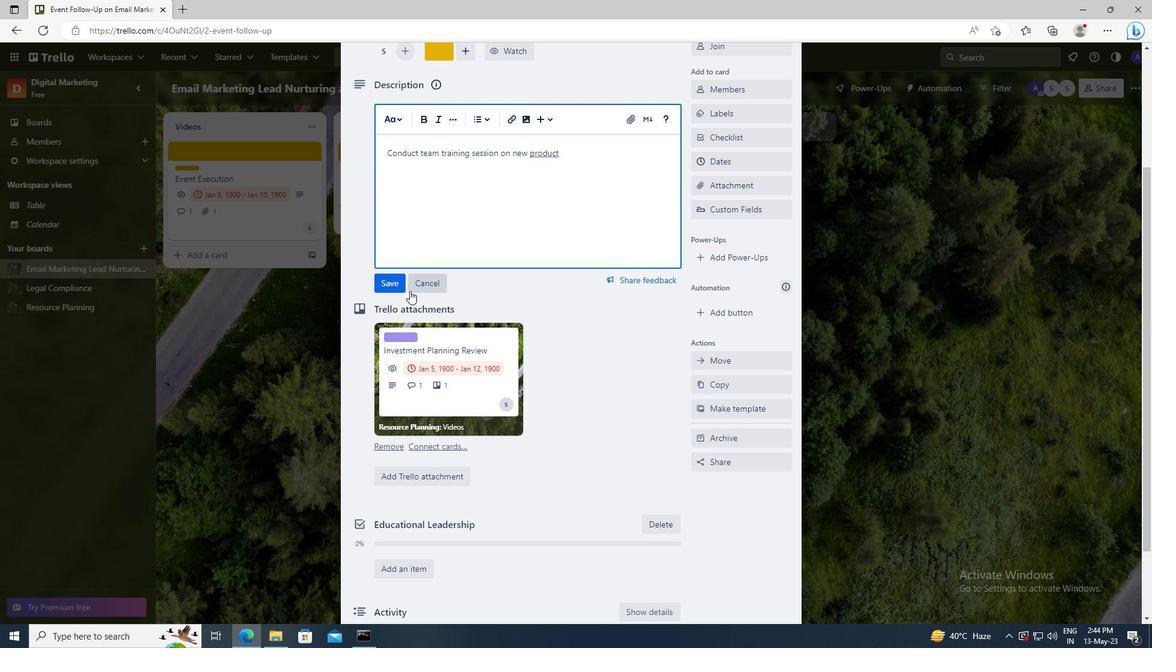
Action: Mouse pressed left at (393, 289)
Screenshot: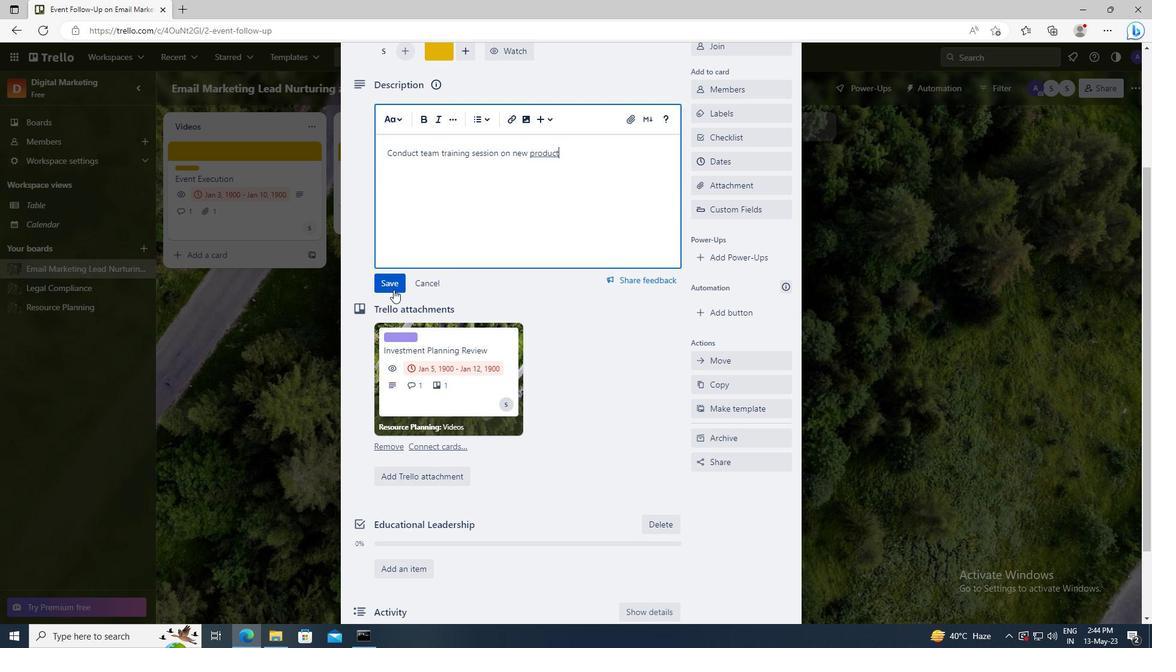 
Action: Mouse moved to (409, 321)
Screenshot: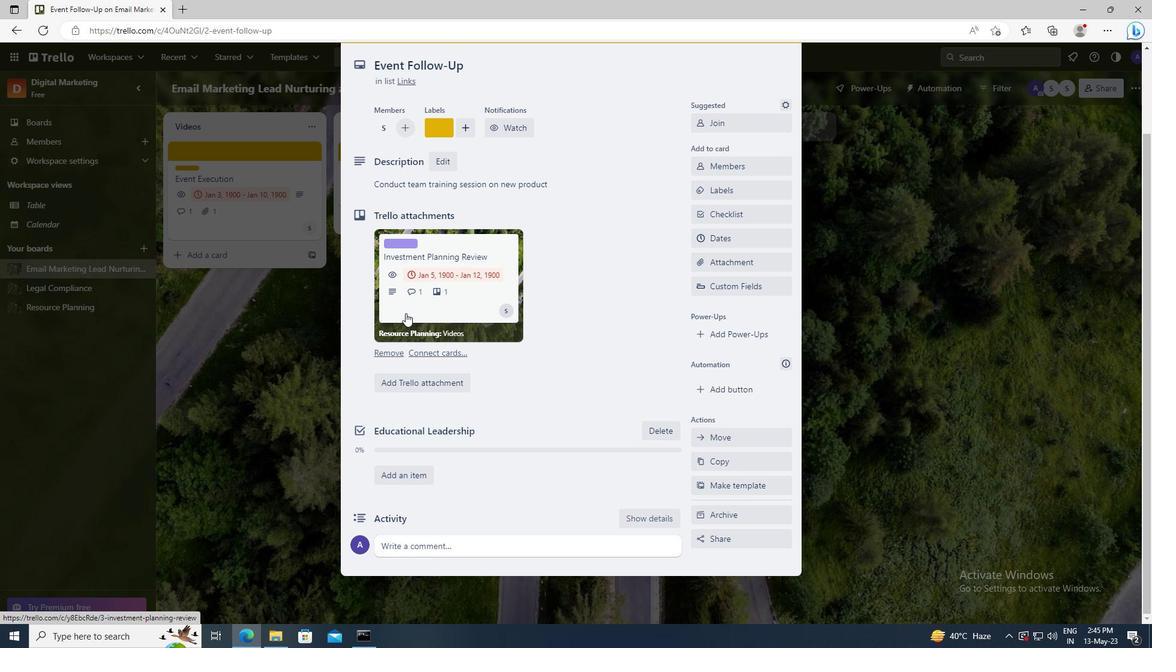 
Action: Mouse scrolled (409, 320) with delta (0, 0)
Screenshot: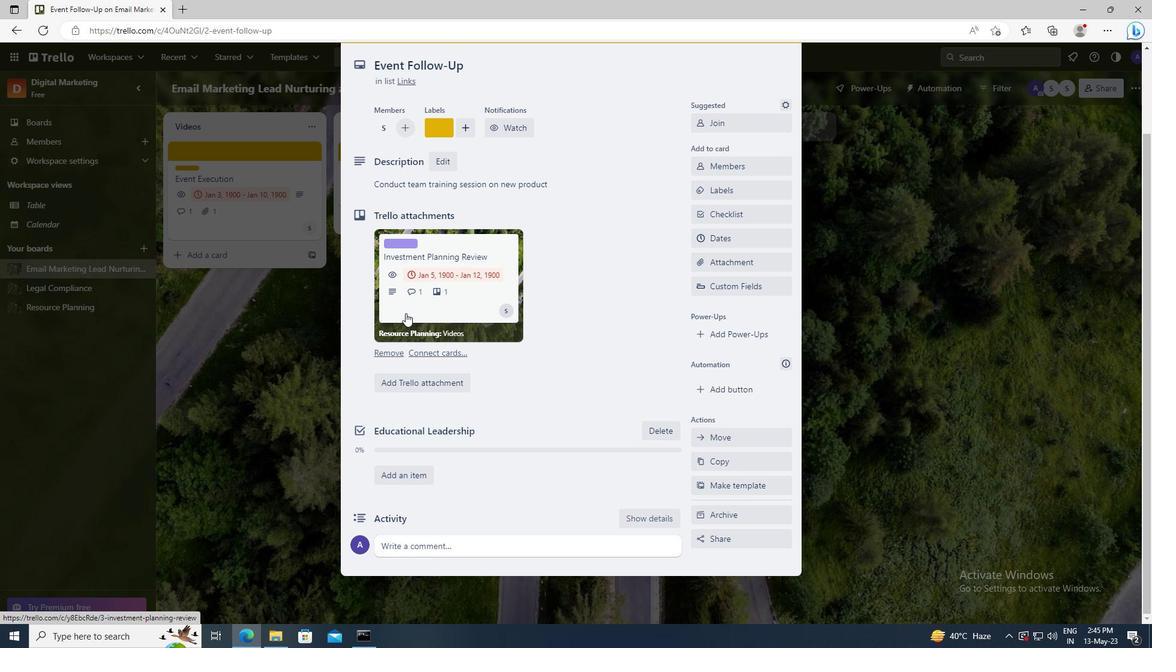
Action: Mouse moved to (420, 544)
Screenshot: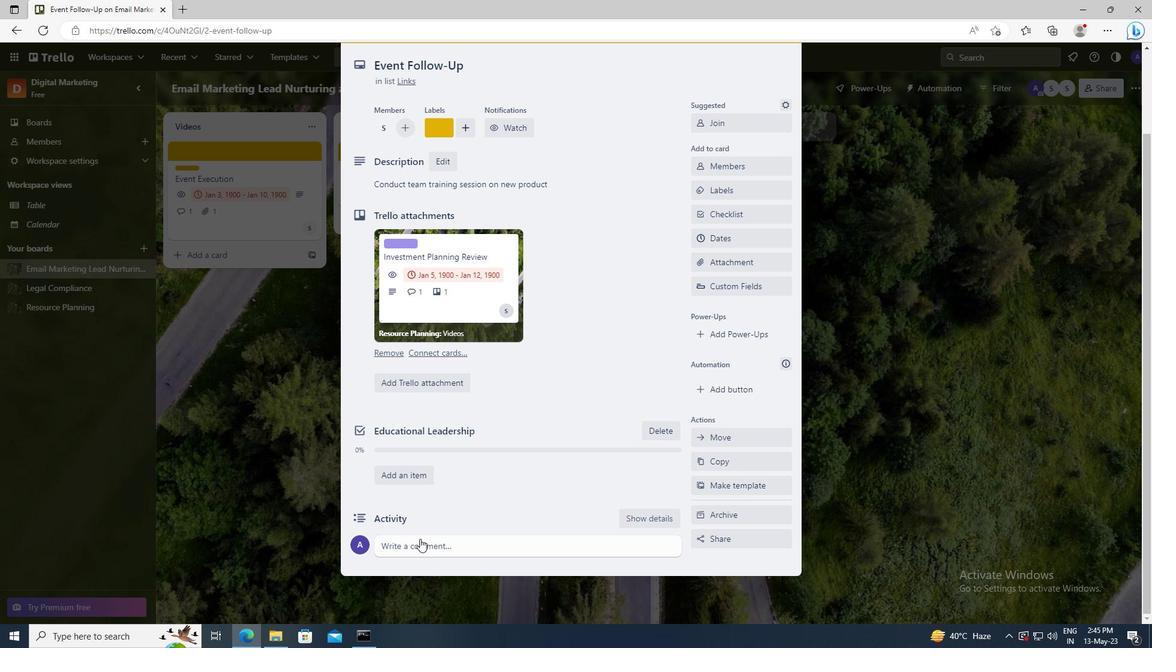 
Action: Mouse pressed left at (420, 544)
Screenshot: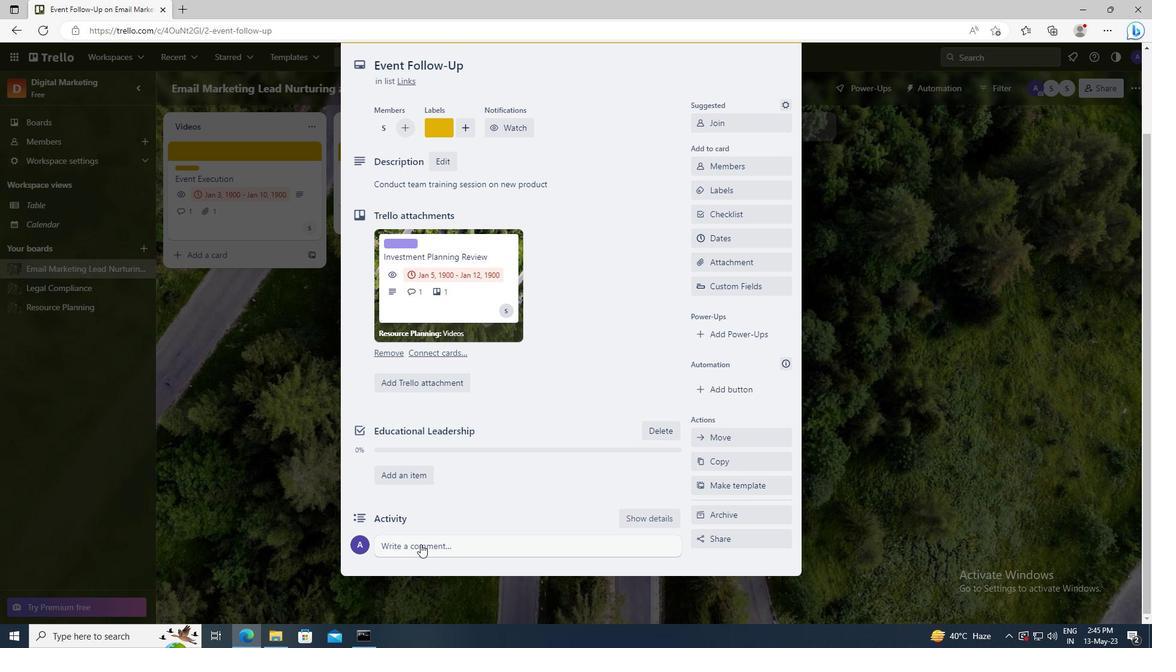
Action: Key pressed <Key.shift>THIS<Key.space>ITEM<Key.space>IS<Key.space>A<Key.space>PRIORITY<Key.space>ON<Key.space>OUR<Key.space>LIST,<Key.space>SO<Key.space>LET<Key.space>US<Key.space>FOCUS<Key.space>ON<Key.space>GETTING<Key.space>IT<Key.space>DONE<Key.space>AS<Key.space>SOON<Key.space>AS<Key.space>POSSIBLE.
Screenshot: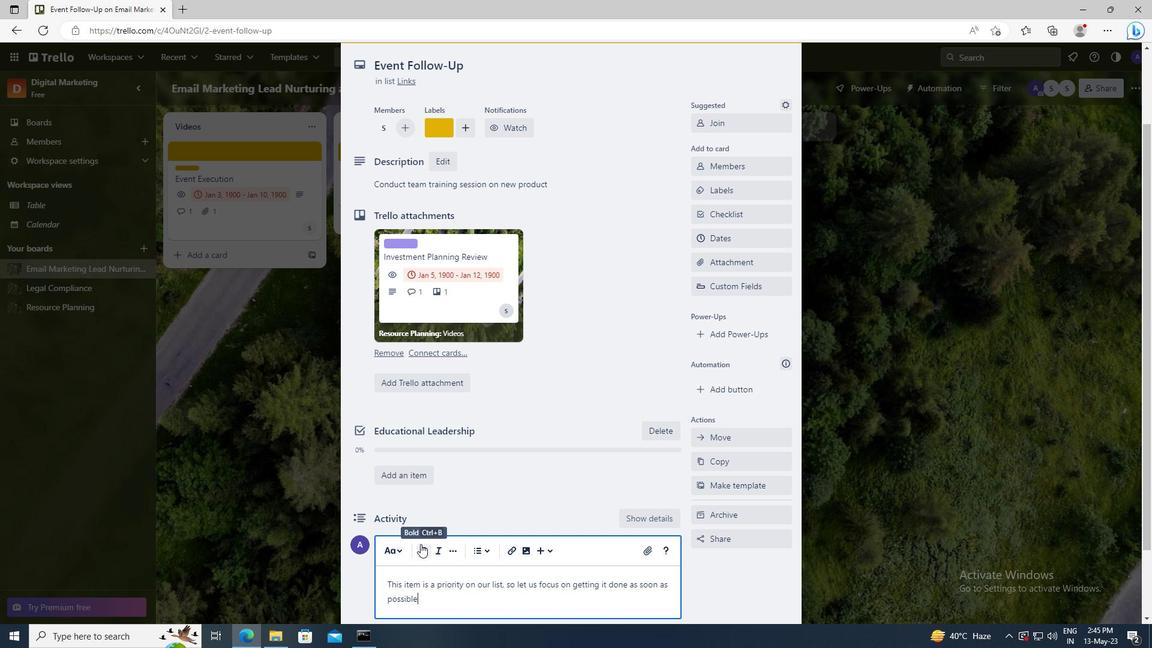 
Action: Mouse scrolled (420, 543) with delta (0, 0)
Screenshot: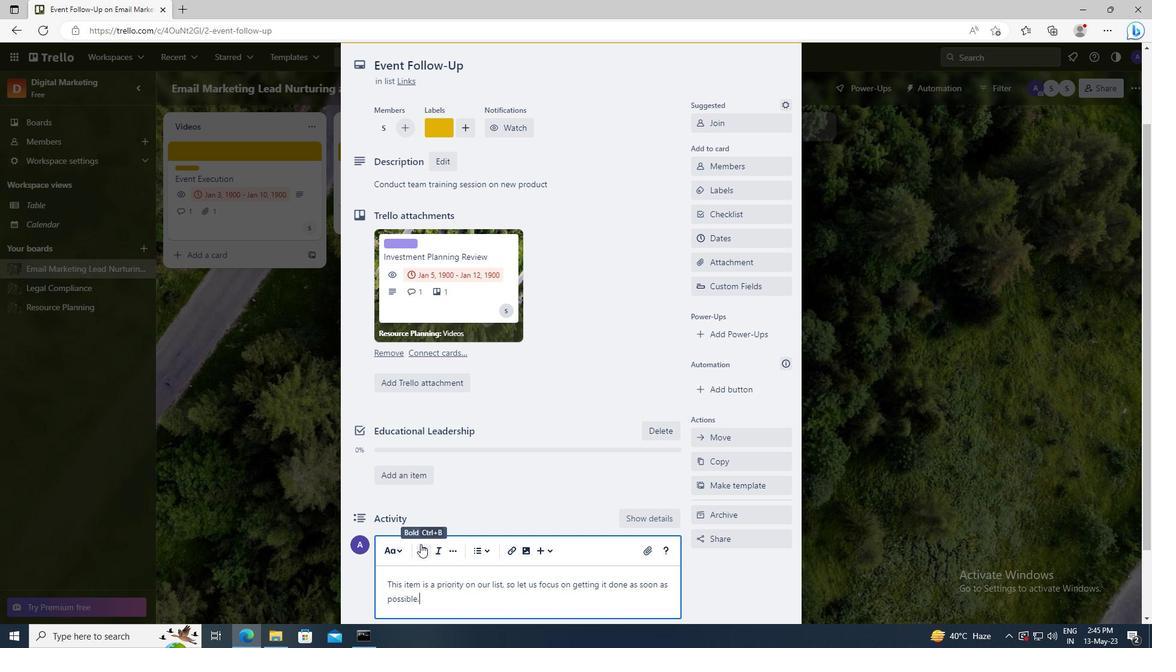 
Action: Mouse moved to (396, 549)
Screenshot: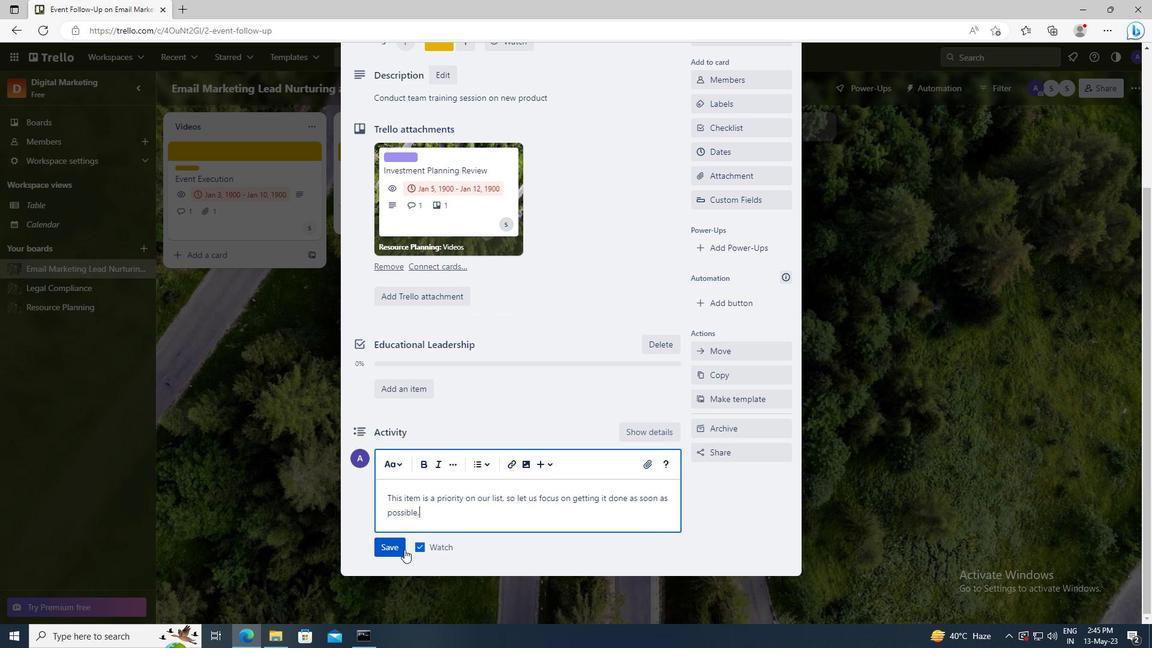
Action: Mouse pressed left at (396, 549)
Screenshot: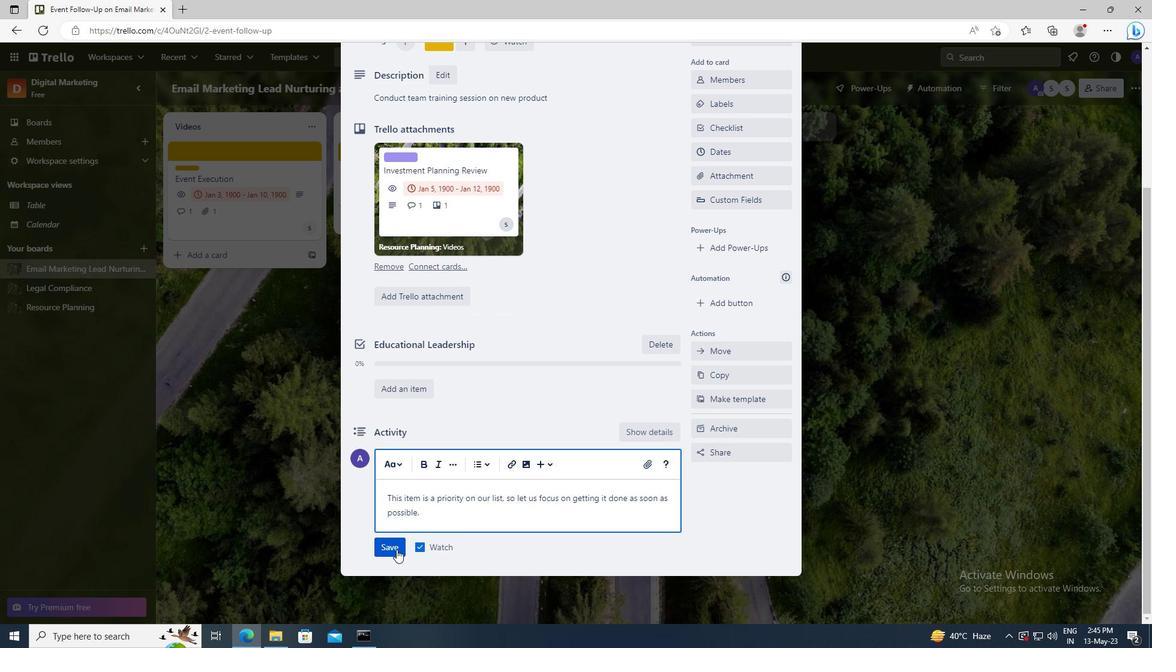 
Action: Mouse moved to (716, 240)
Screenshot: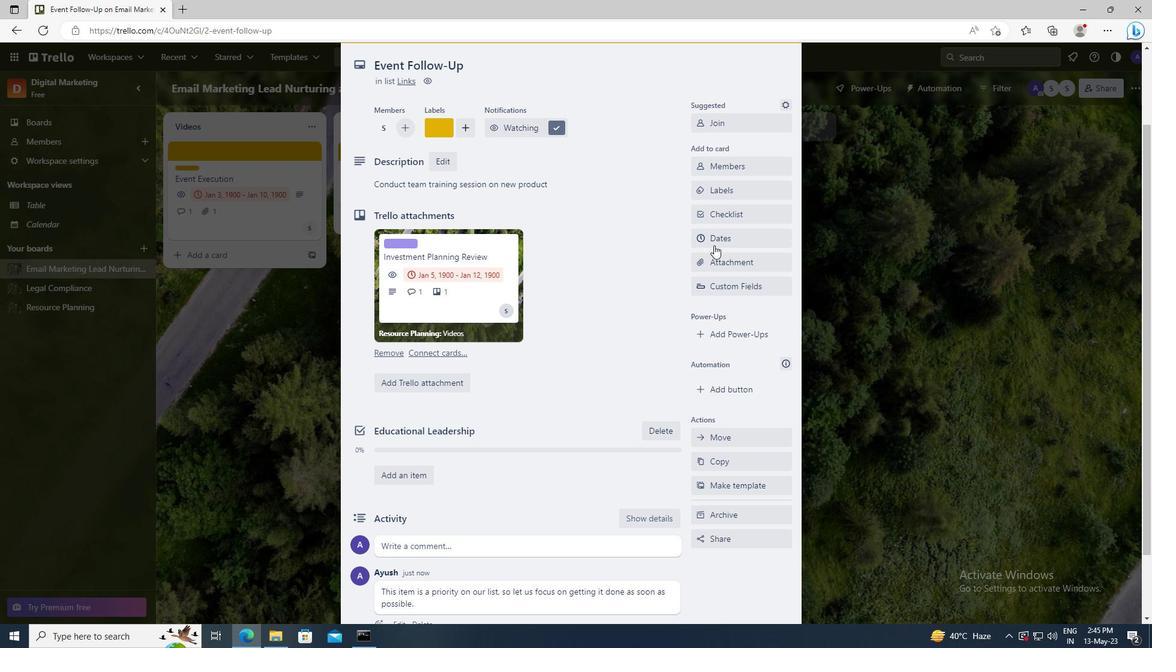 
Action: Mouse pressed left at (716, 240)
Screenshot: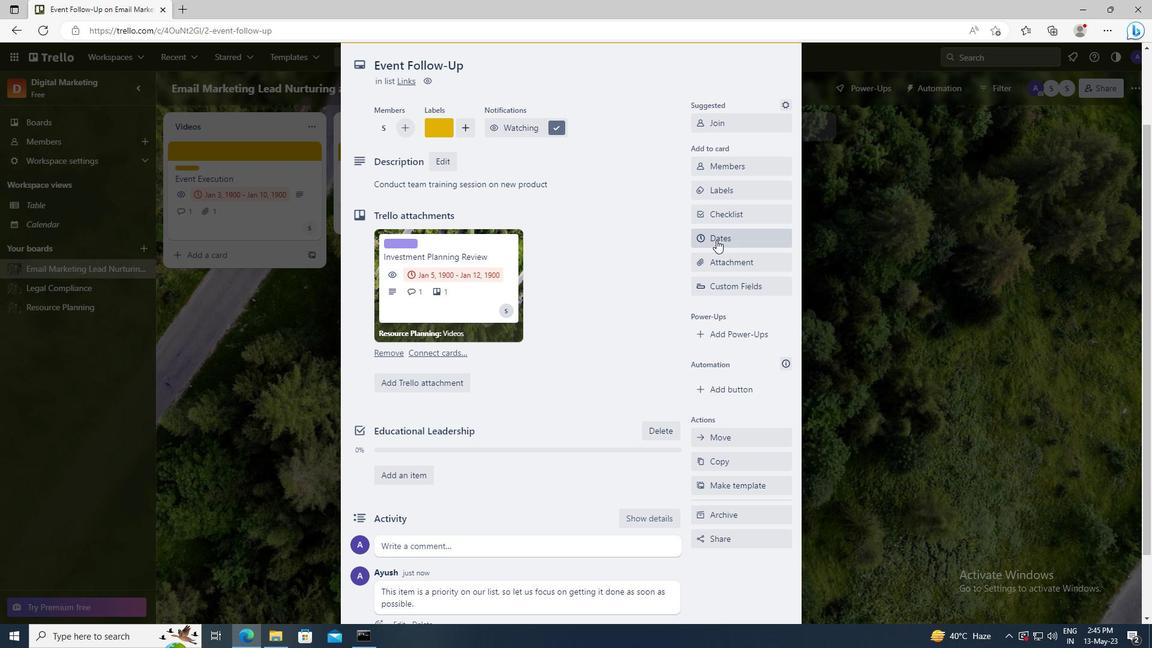
Action: Mouse moved to (707, 306)
Screenshot: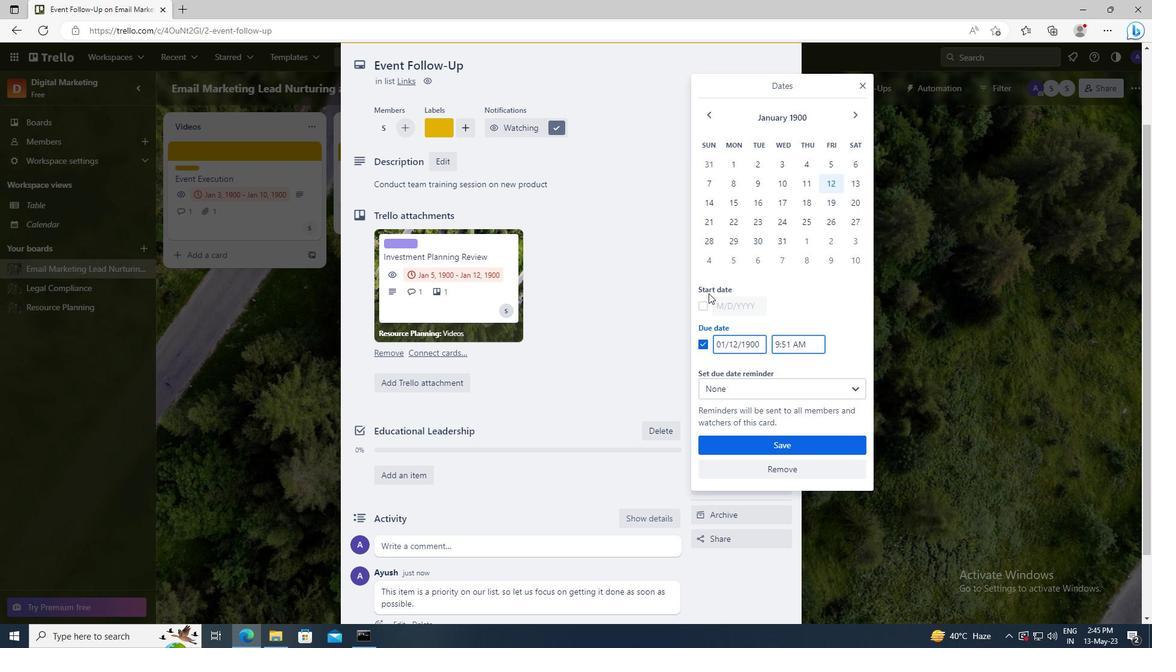 
Action: Mouse pressed left at (707, 306)
Screenshot: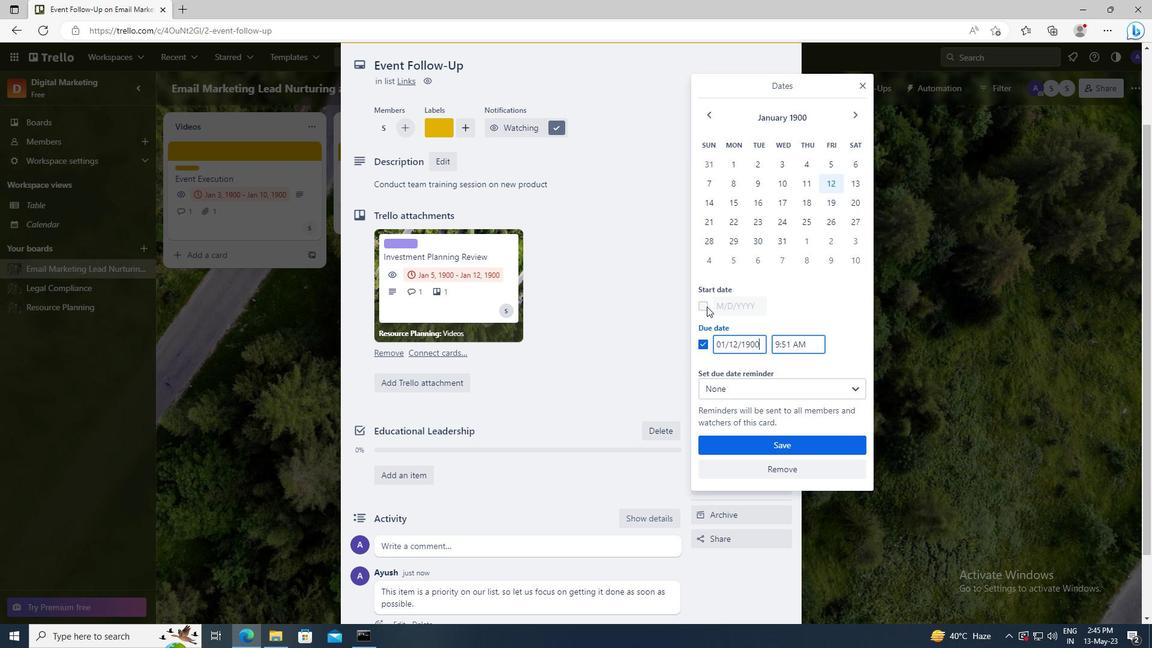 
Action: Mouse moved to (759, 307)
Screenshot: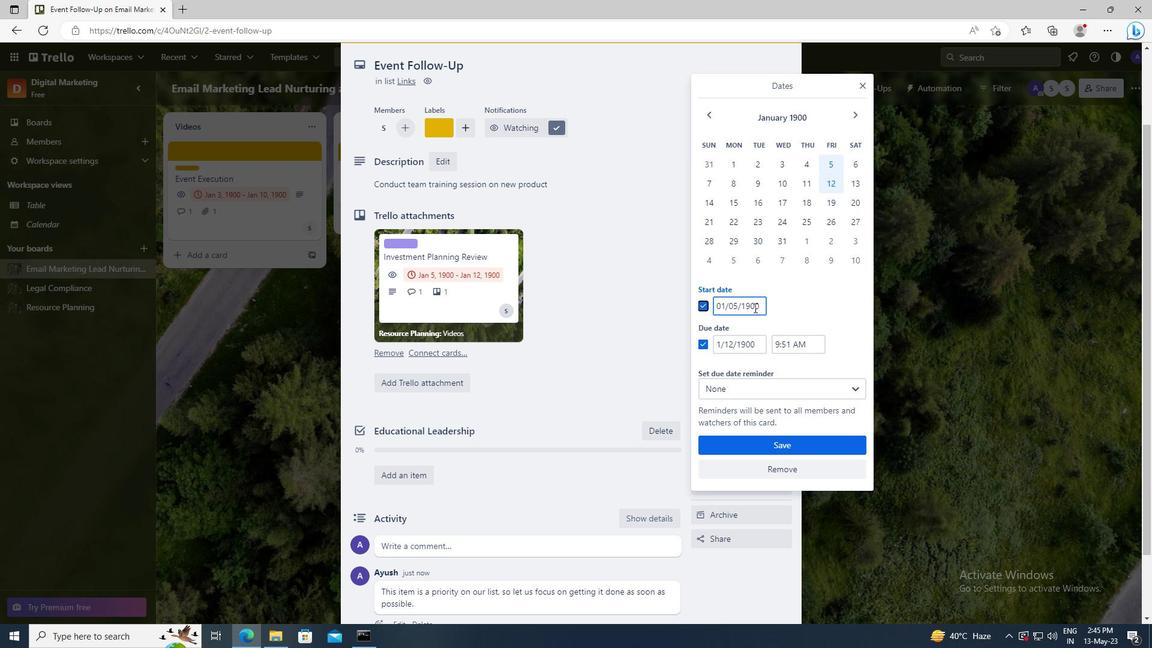 
Action: Mouse pressed left at (759, 307)
Screenshot: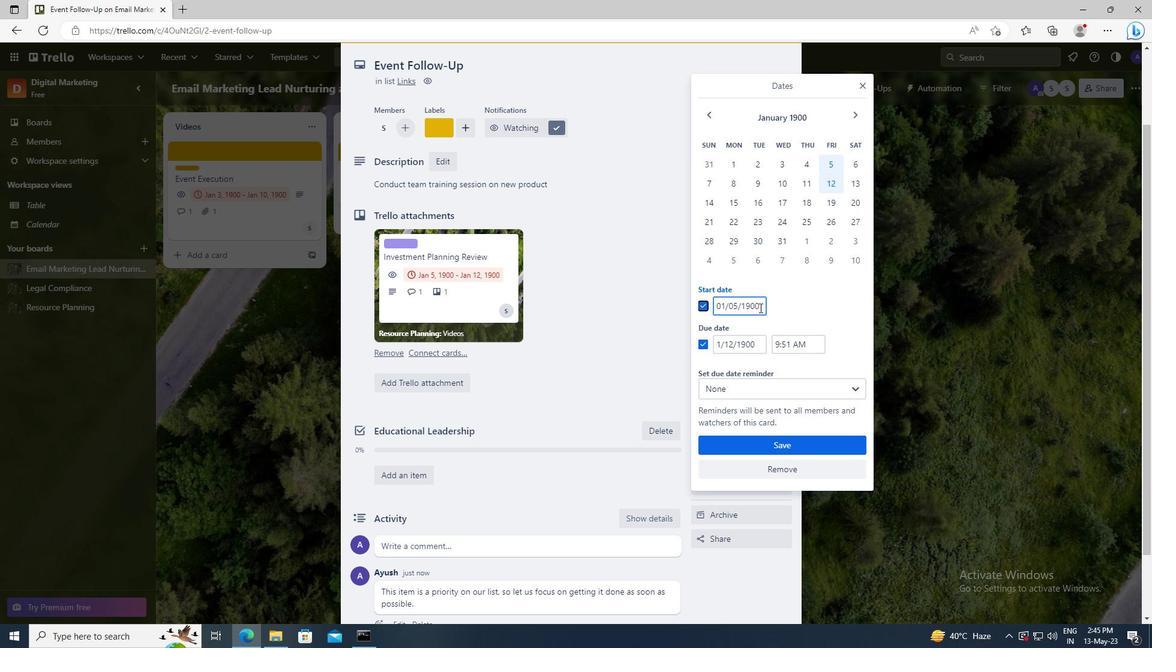 
Action: Mouse moved to (756, 308)
Screenshot: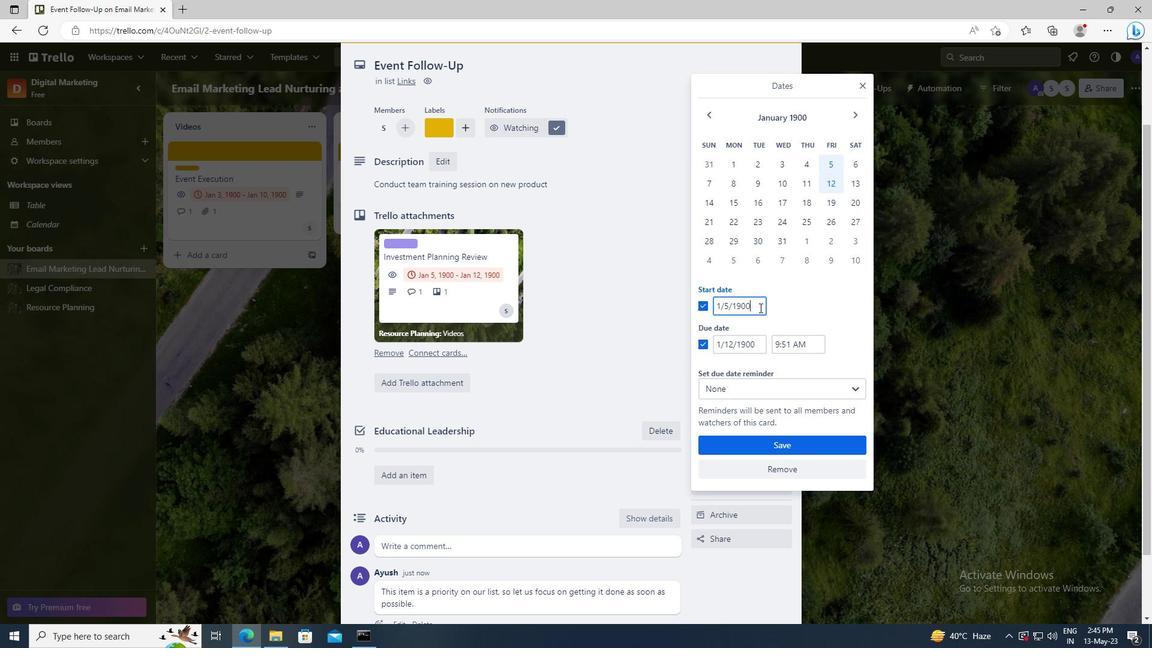 
Action: Key pressed <Key.left><Key.left><Key.left><Key.left><Key.left><Key.backspace>6
Screenshot: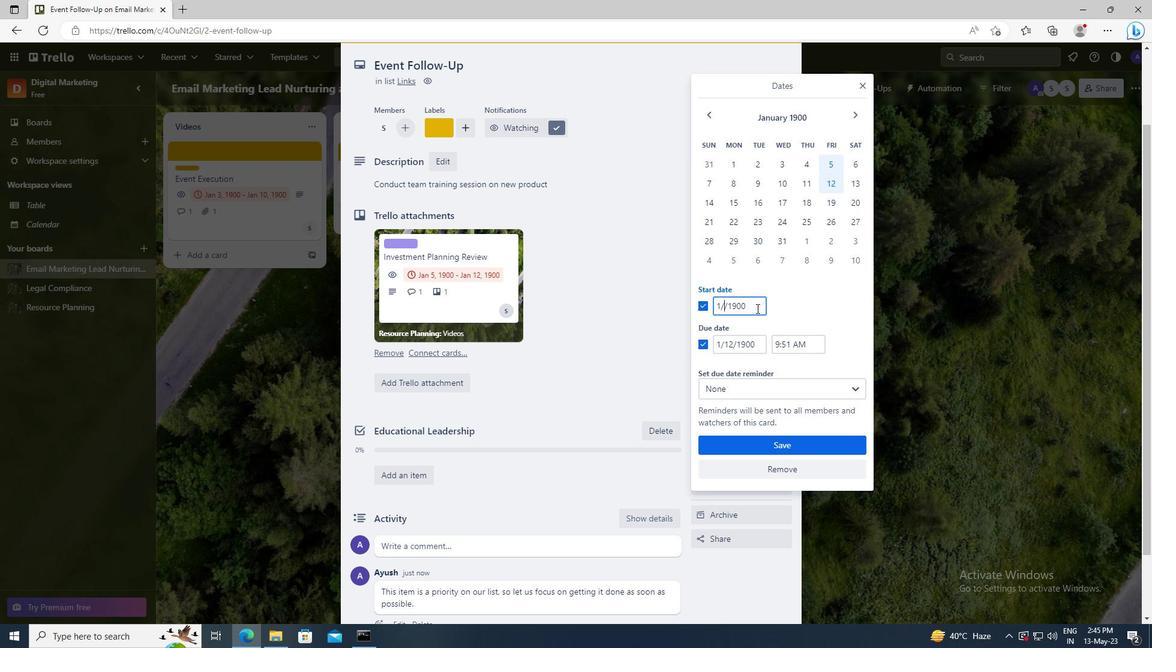 
Action: Mouse moved to (756, 345)
Screenshot: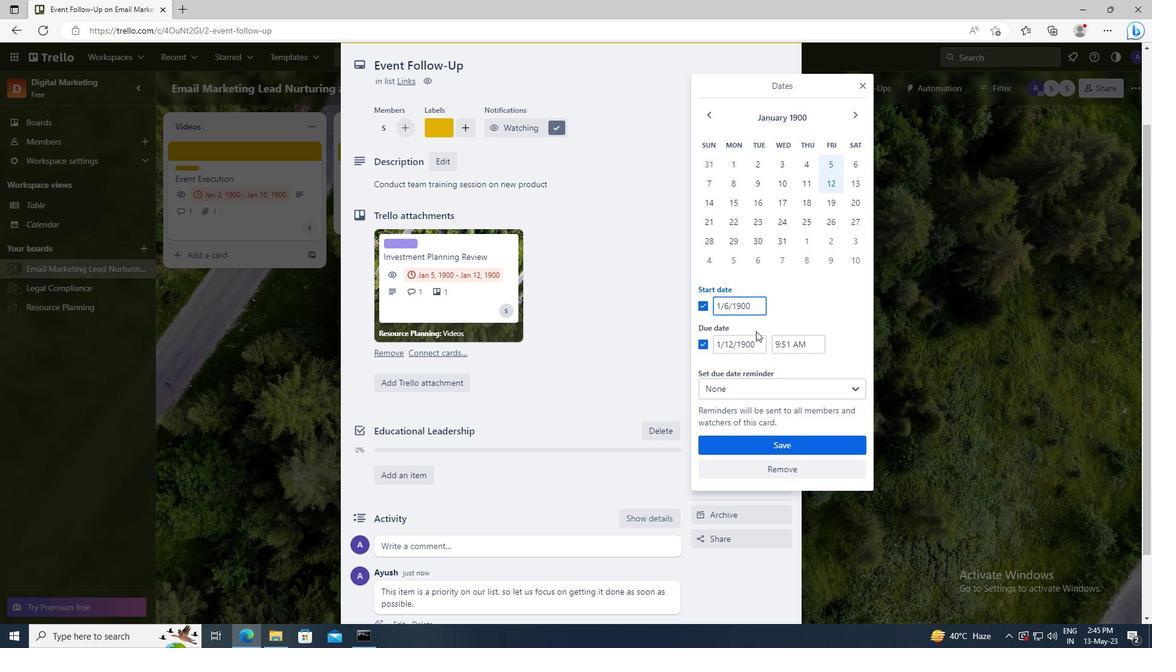 
Action: Mouse pressed left at (756, 345)
Screenshot: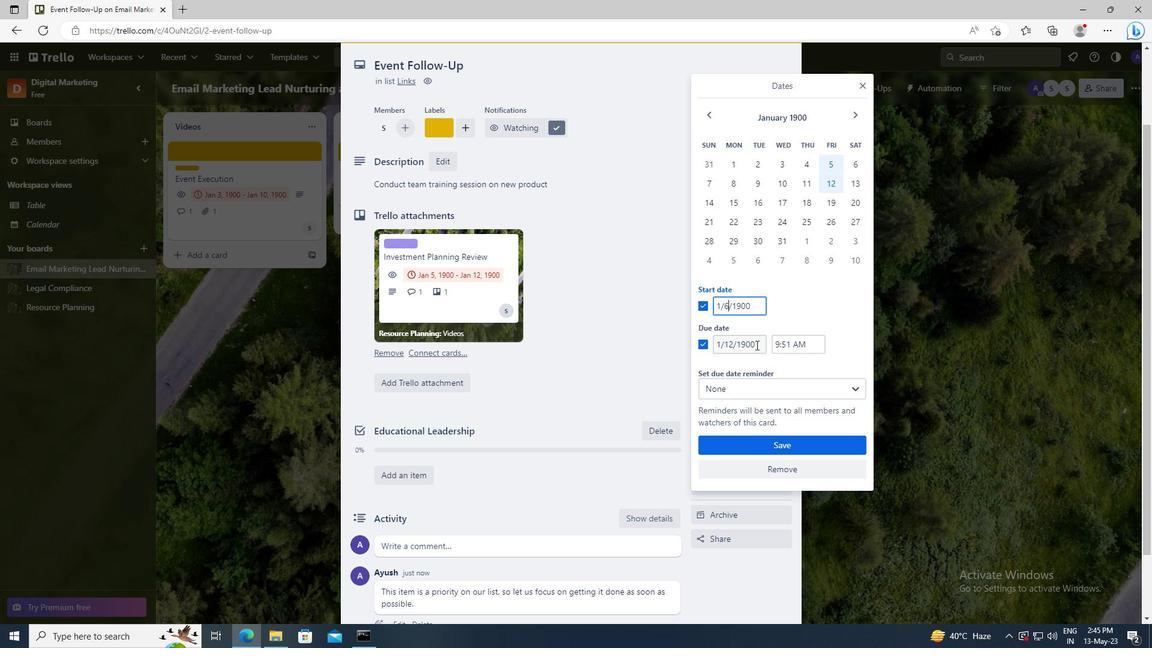 
Action: Key pressed <Key.left><Key.left><Key.left><Key.left><Key.left><Key.backspace><Key.backspace>13
Screenshot: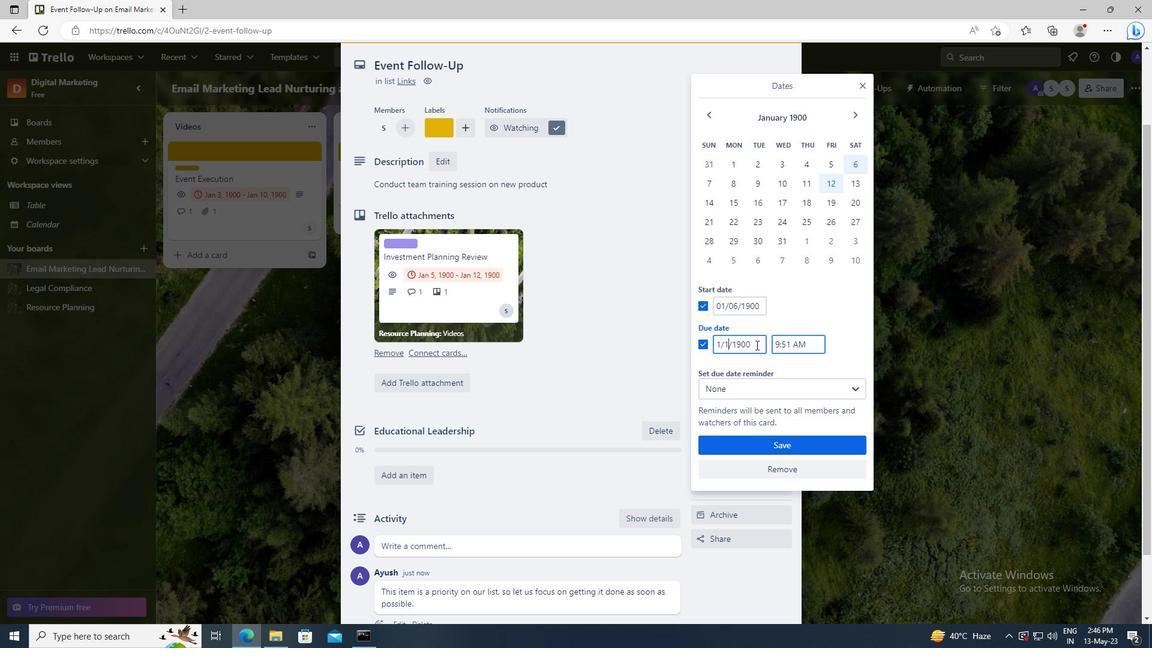 
Action: Mouse moved to (769, 442)
Screenshot: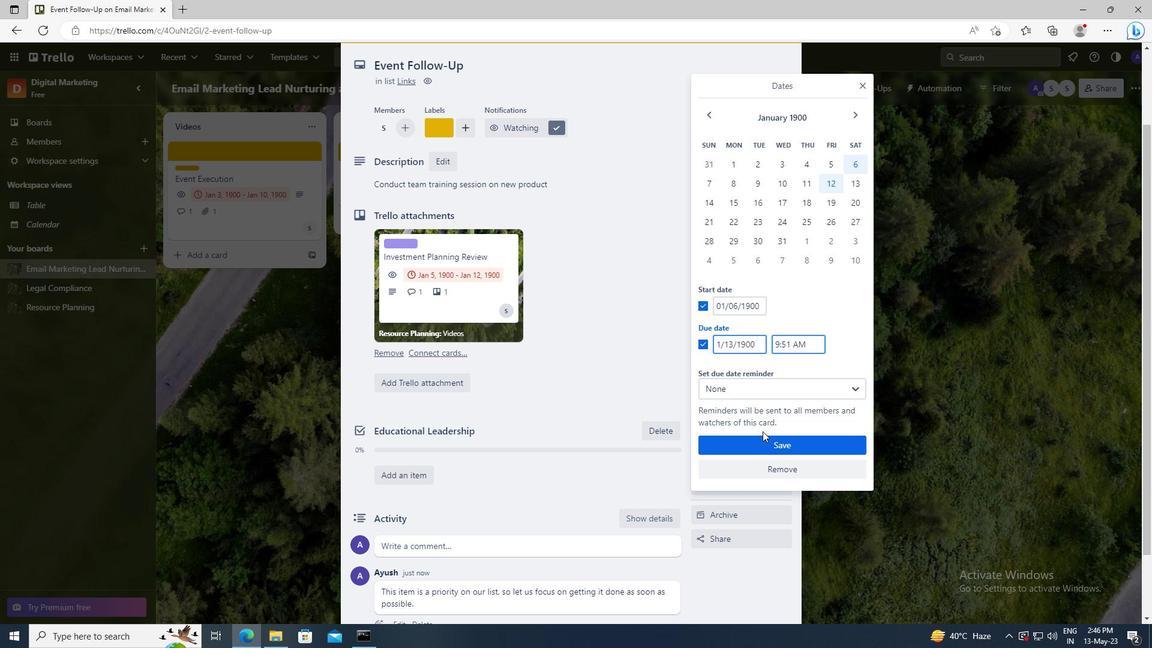
Action: Mouse pressed left at (769, 442)
Screenshot: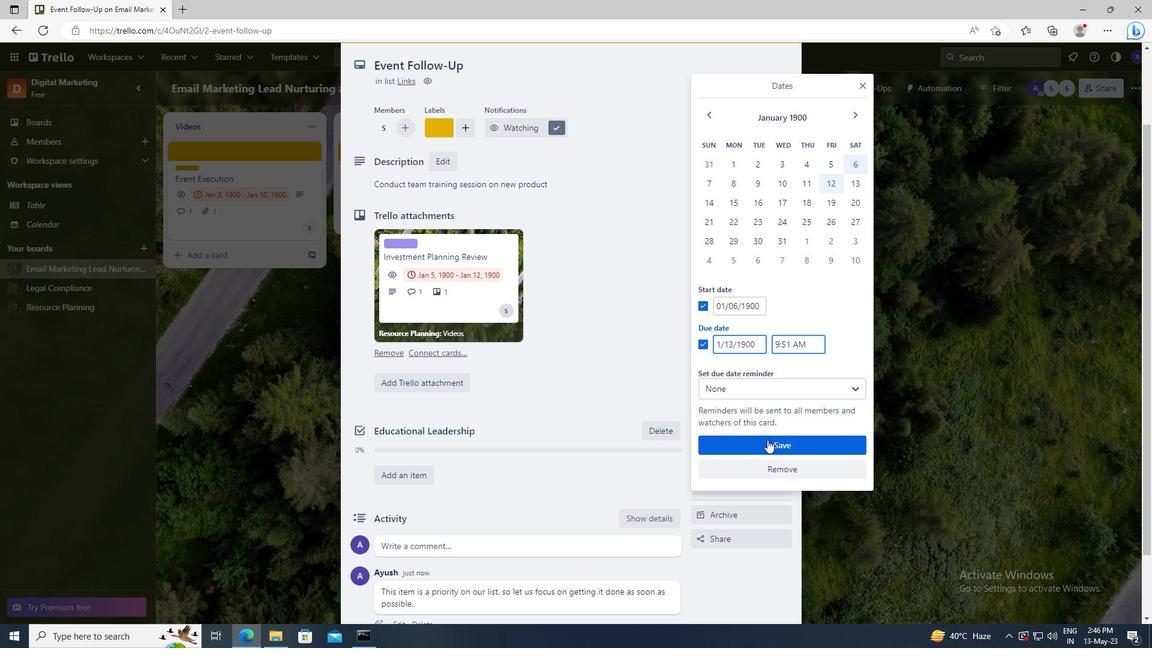 
